 Task: Look for space in Rūdsar, Iran from 8th June, 2023 to 19th June, 2023 for 1 adult in price range Rs.5000 to Rs.12000. Place can be shared room with 1  bedroom having 1 bed and 1 bathroom. Property type can be house, flat, guest house, hotel. Booking option can be shelf check-in. Required host language is English.
Action: Mouse moved to (511, 83)
Screenshot: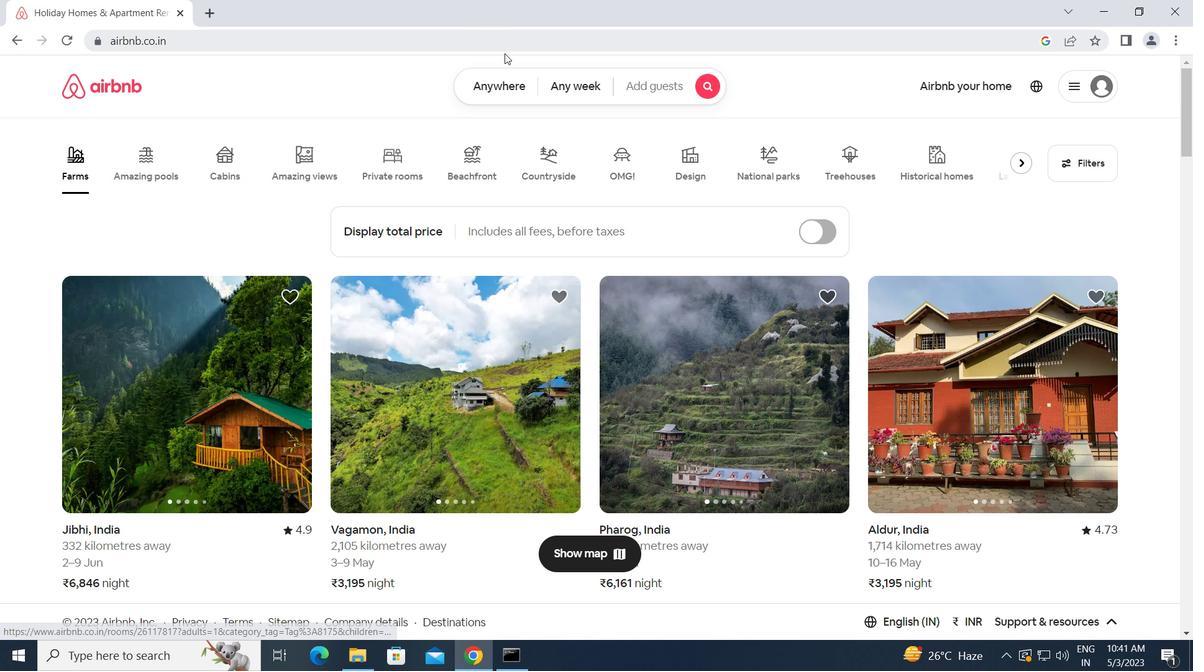 
Action: Mouse pressed left at (511, 83)
Screenshot: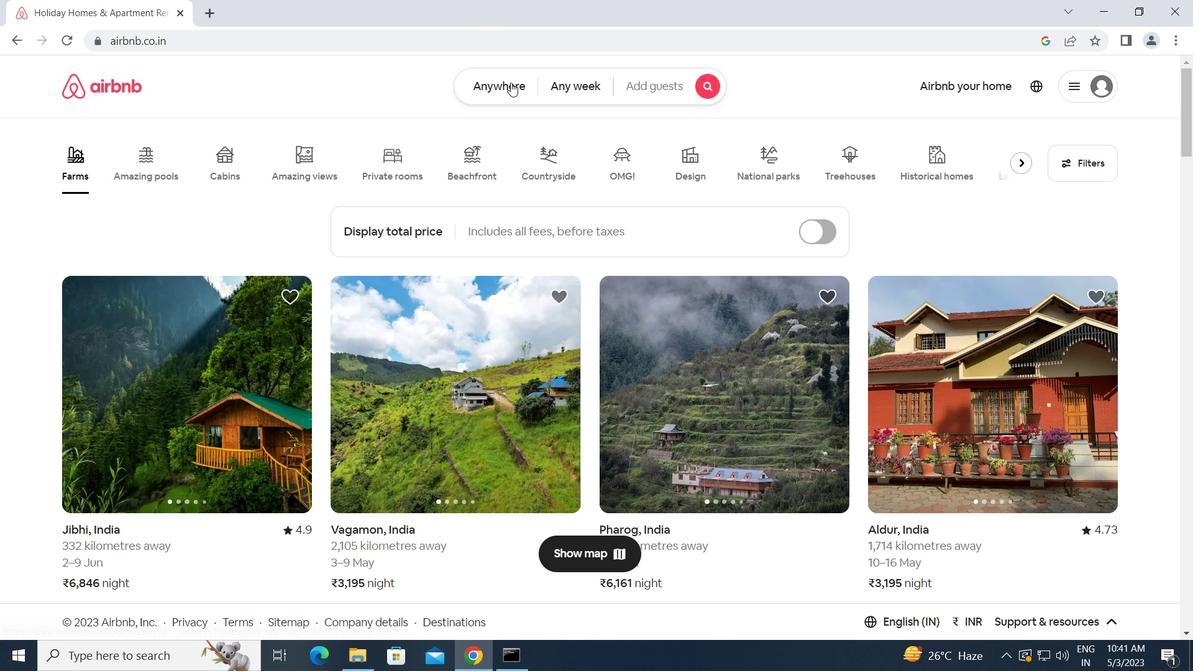 
Action: Mouse moved to (397, 146)
Screenshot: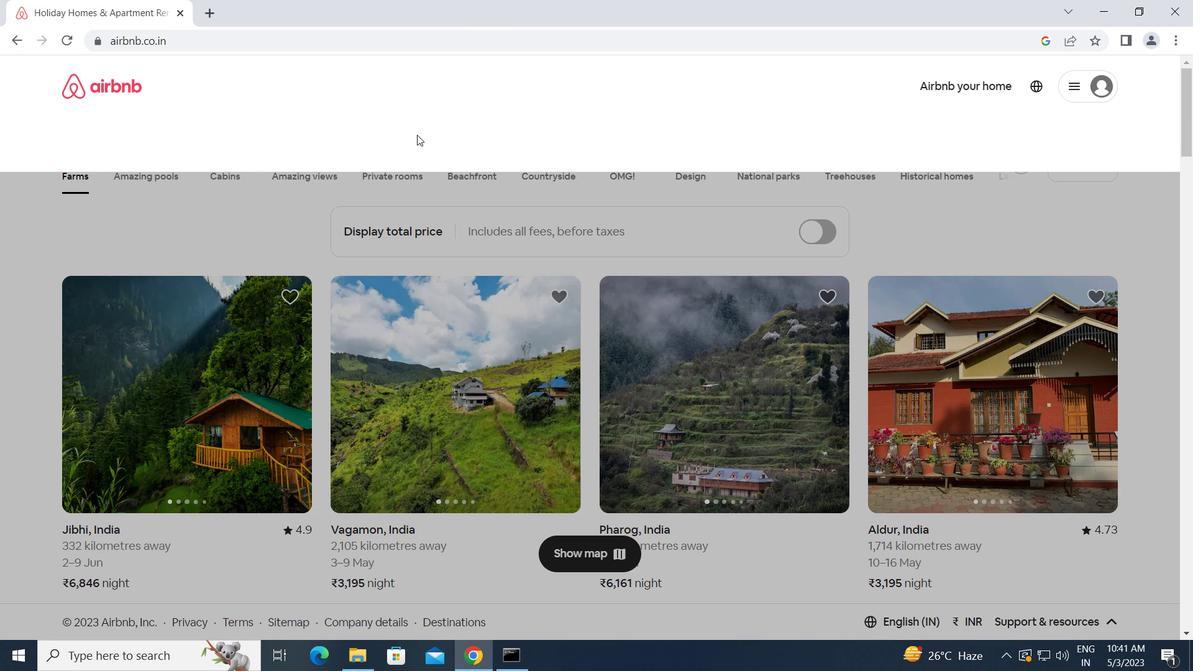 
Action: Mouse pressed left at (397, 146)
Screenshot: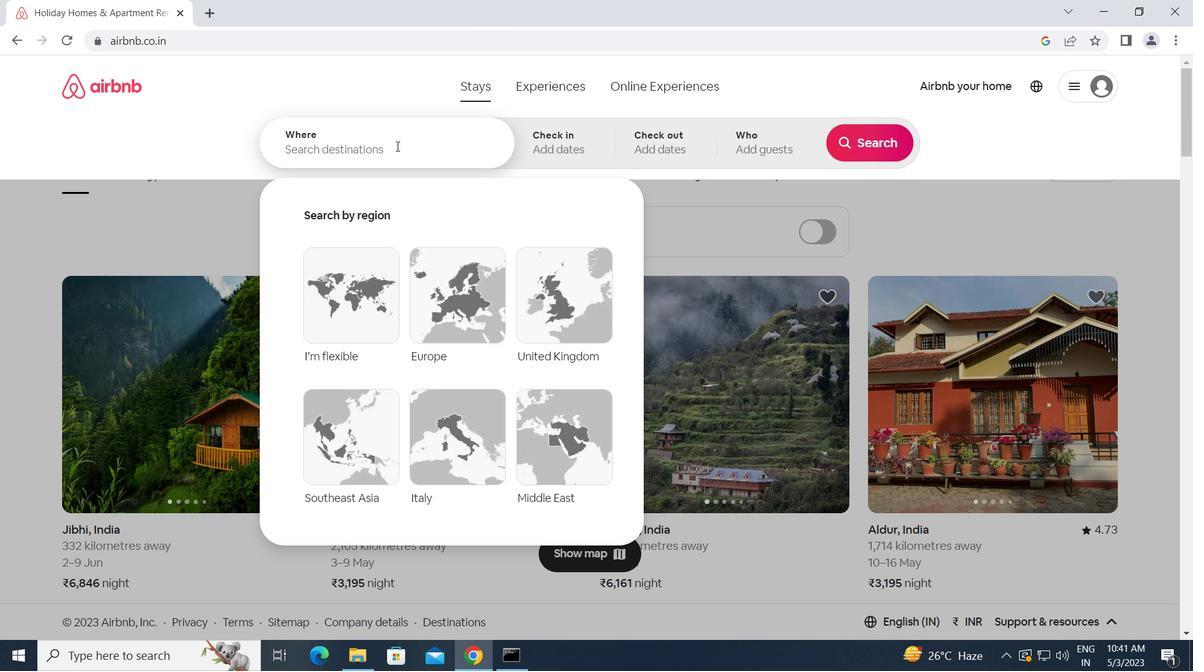 
Action: Key pressed r<Key.caps_lock>udsar,<Key.space><Key.caps_lock>i<Key.caps_lock>ran<Key.enter>
Screenshot: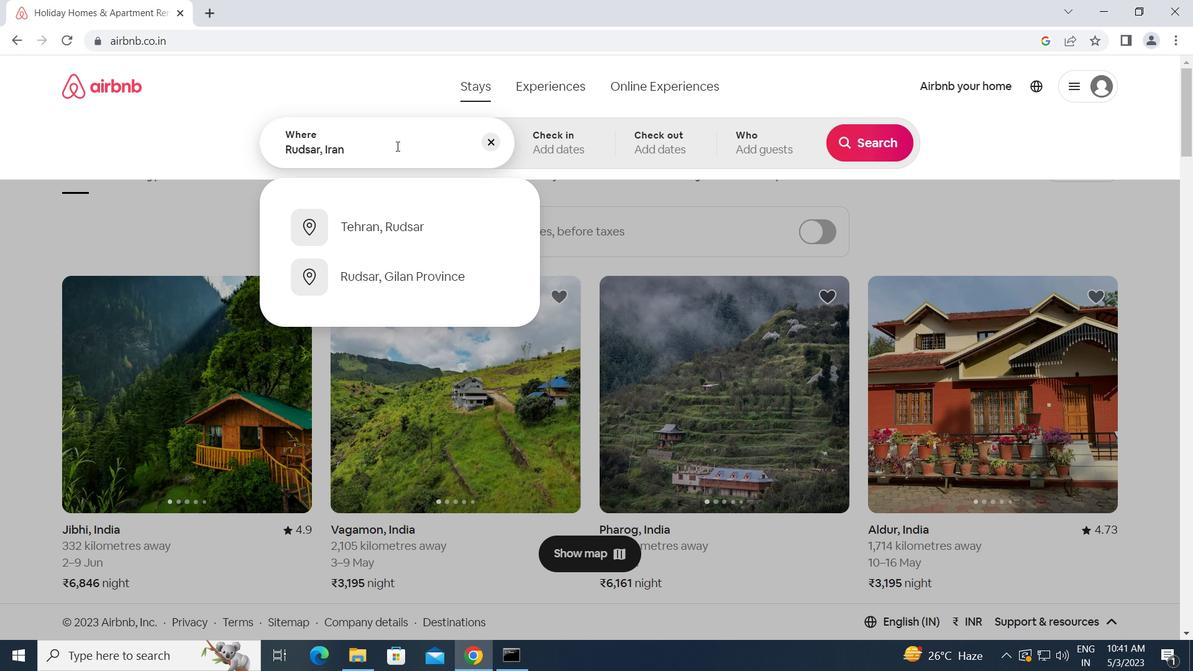 
Action: Mouse moved to (782, 376)
Screenshot: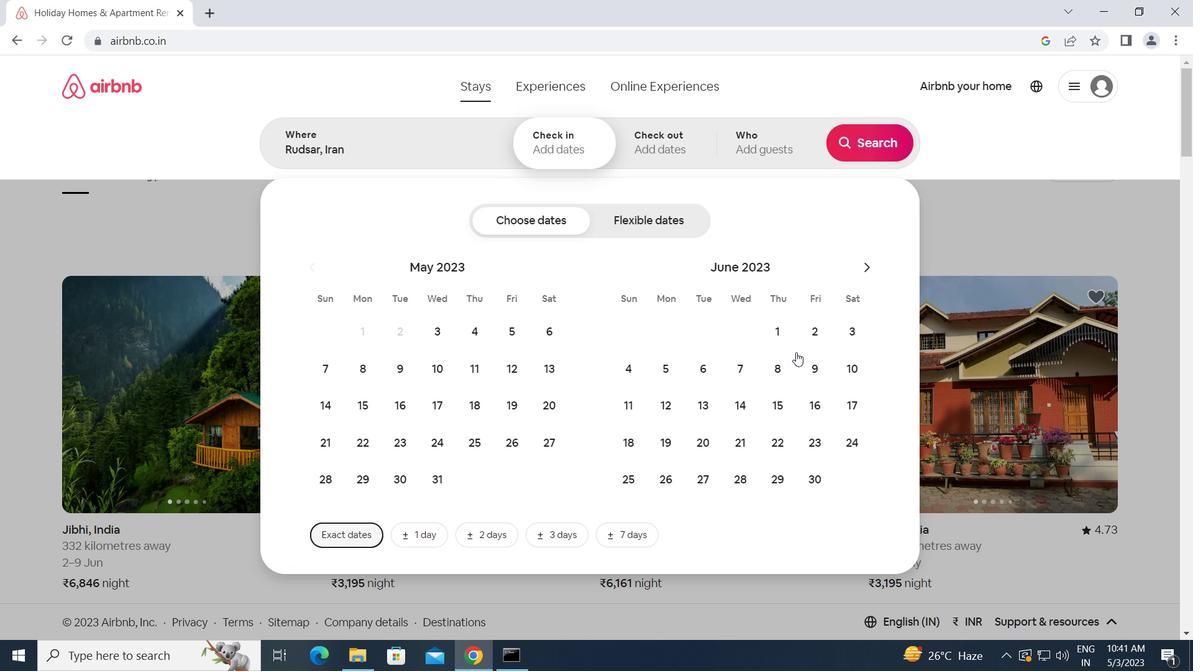 
Action: Mouse pressed left at (782, 376)
Screenshot: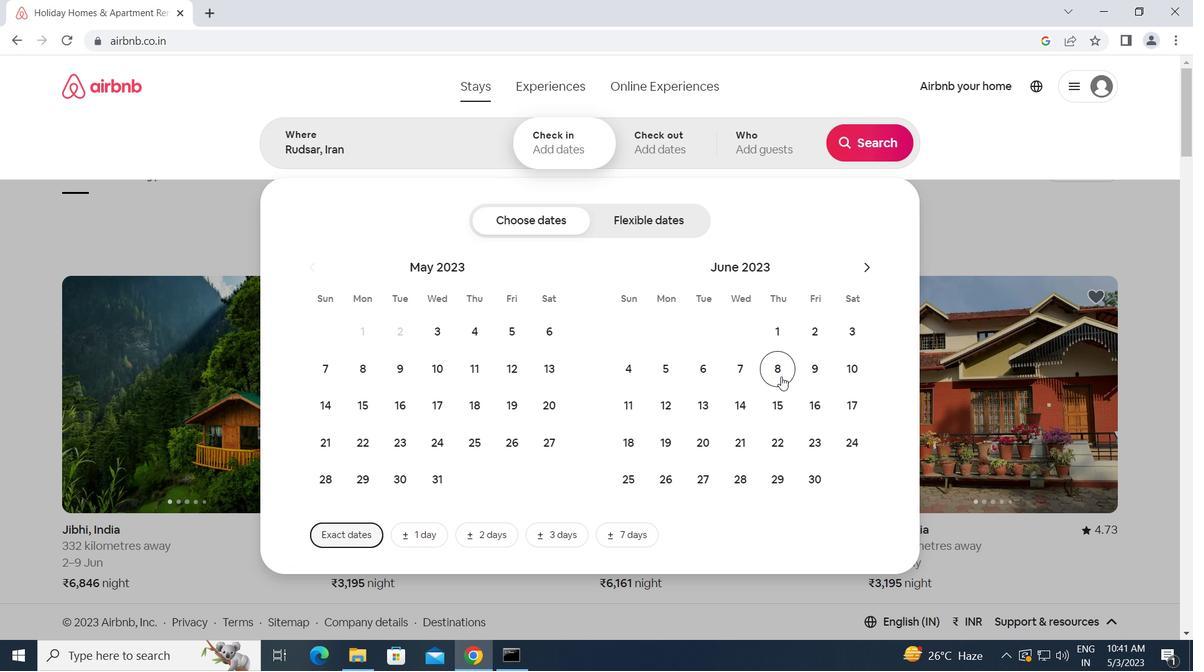 
Action: Mouse moved to (672, 447)
Screenshot: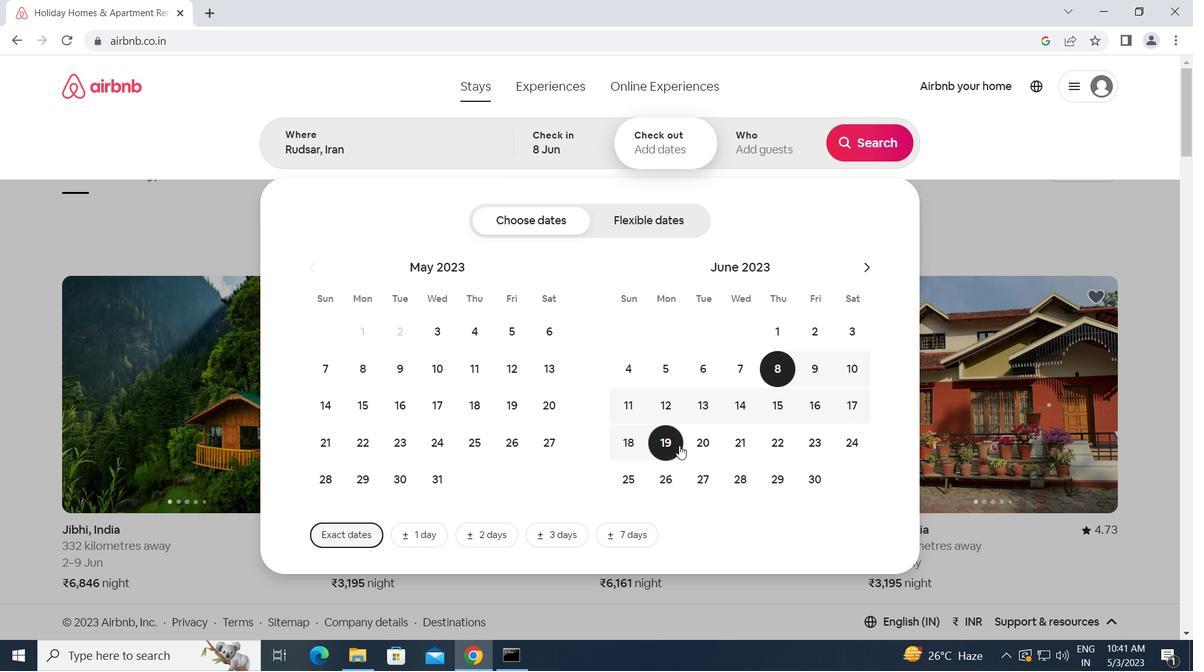
Action: Mouse pressed left at (672, 447)
Screenshot: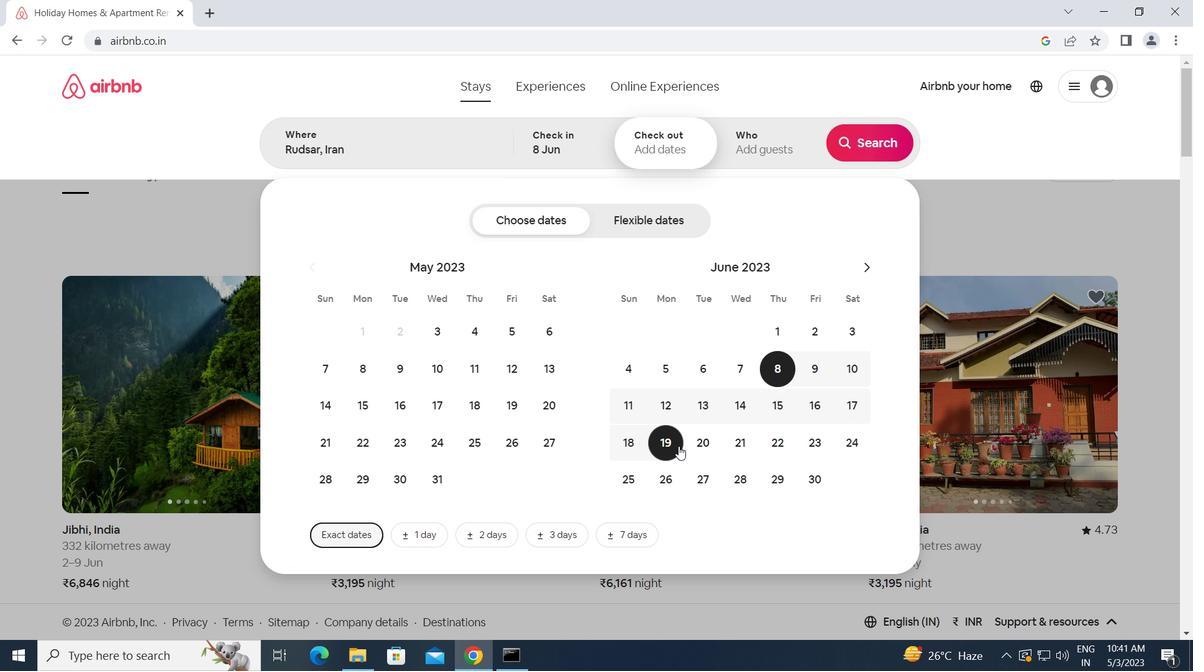 
Action: Mouse moved to (771, 152)
Screenshot: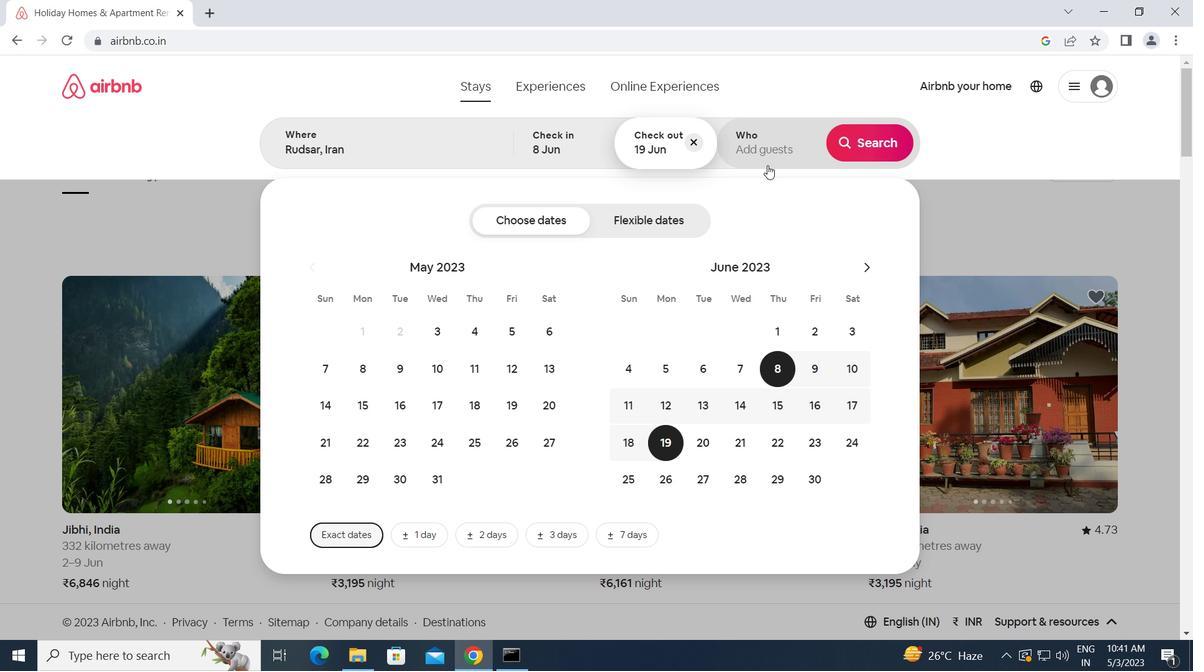 
Action: Mouse pressed left at (771, 152)
Screenshot: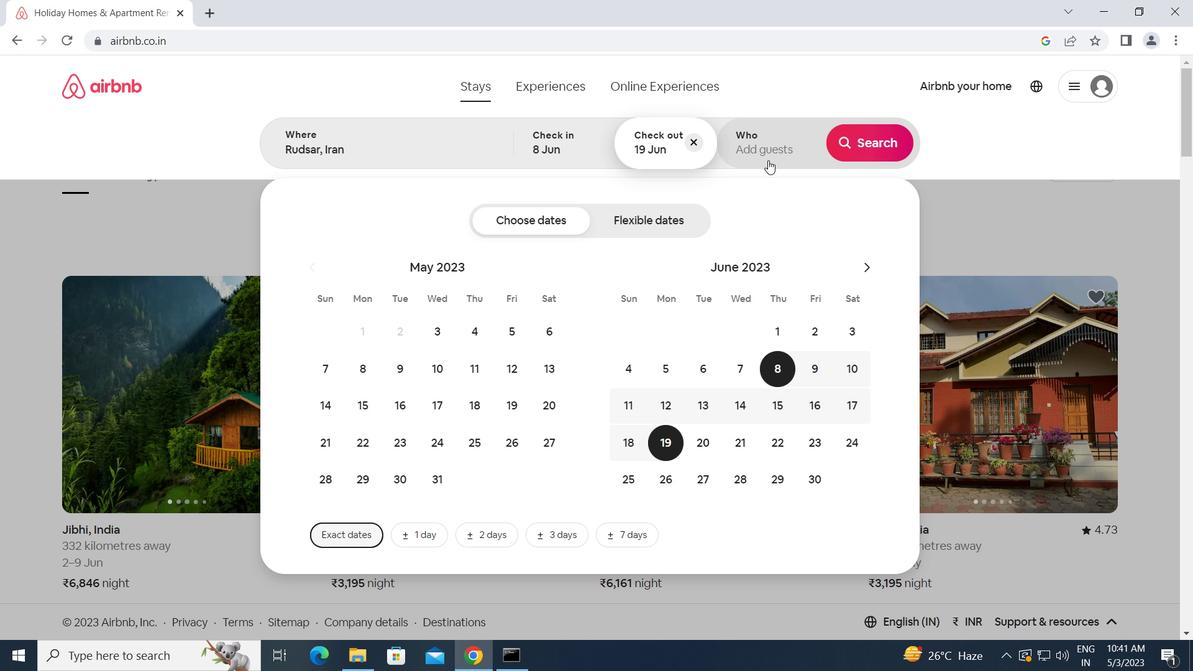 
Action: Mouse moved to (870, 226)
Screenshot: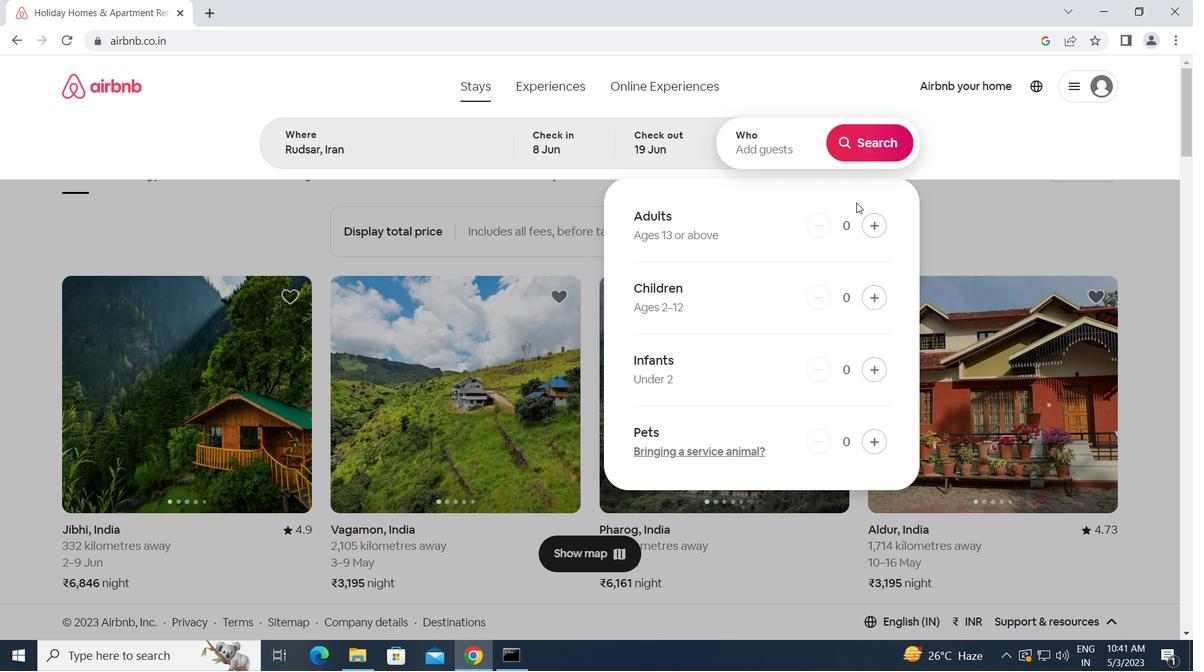 
Action: Mouse pressed left at (870, 226)
Screenshot: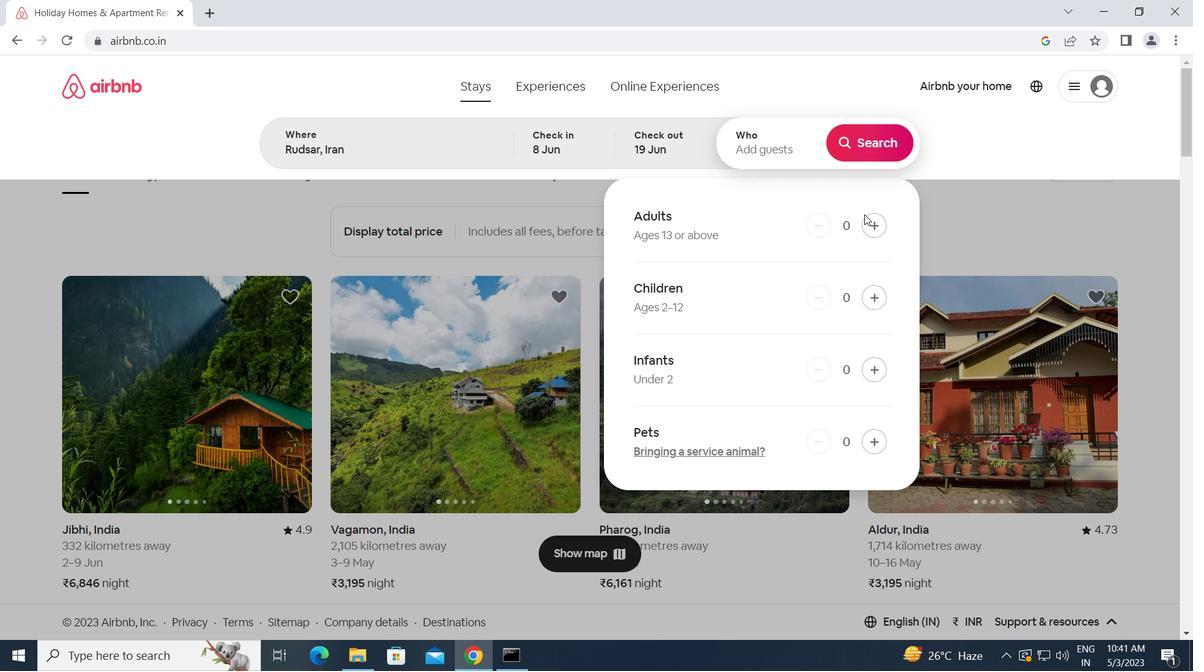 
Action: Mouse moved to (879, 139)
Screenshot: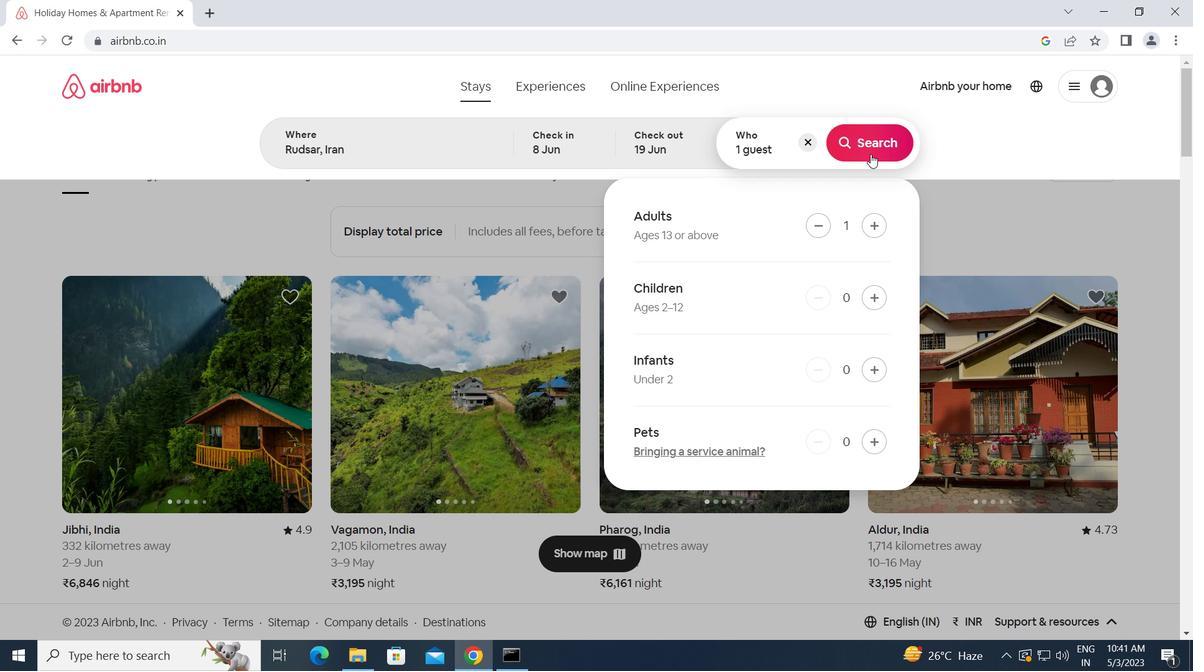 
Action: Mouse pressed left at (879, 139)
Screenshot: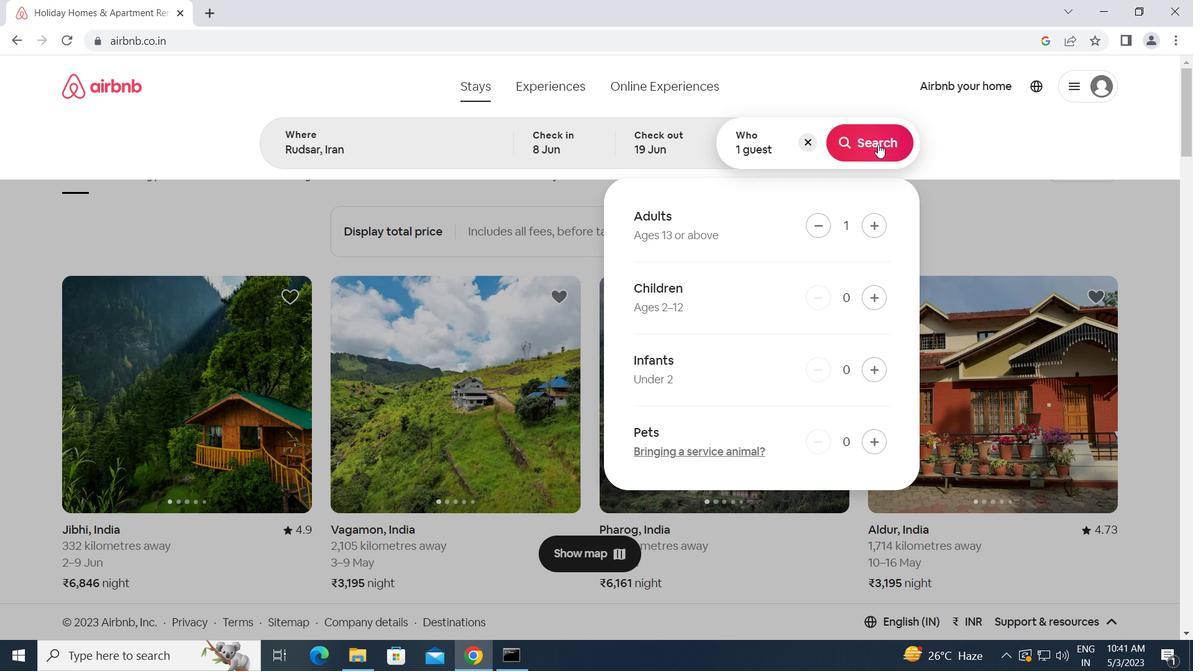 
Action: Mouse moved to (1108, 144)
Screenshot: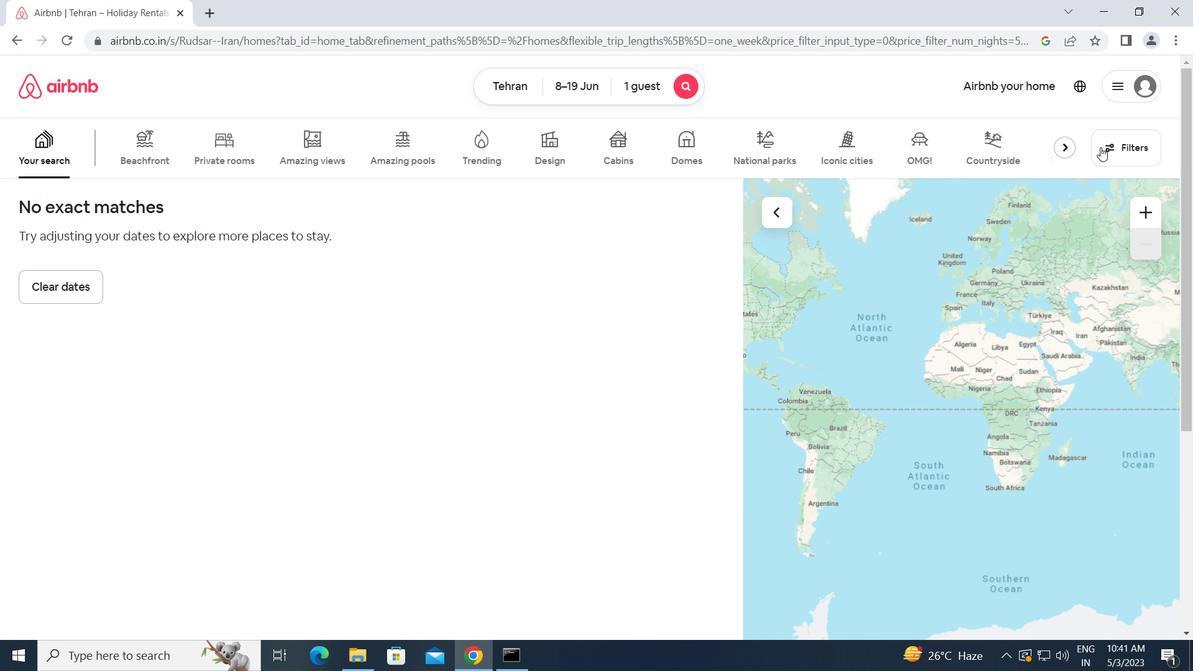 
Action: Mouse pressed left at (1108, 144)
Screenshot: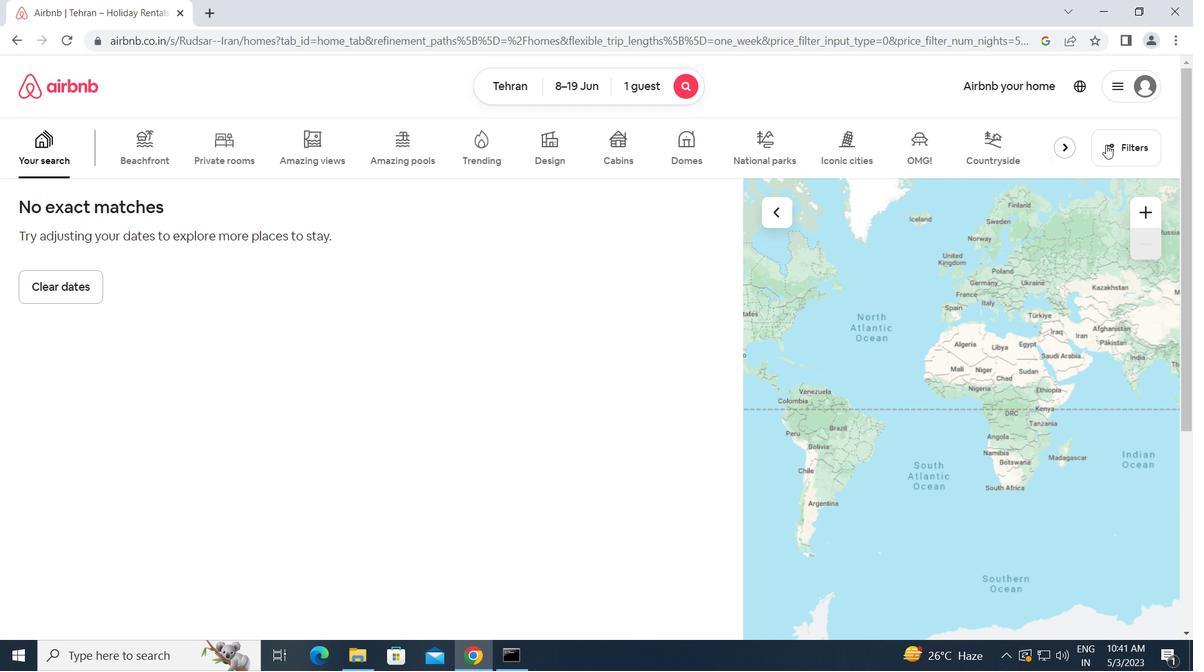 
Action: Mouse moved to (396, 240)
Screenshot: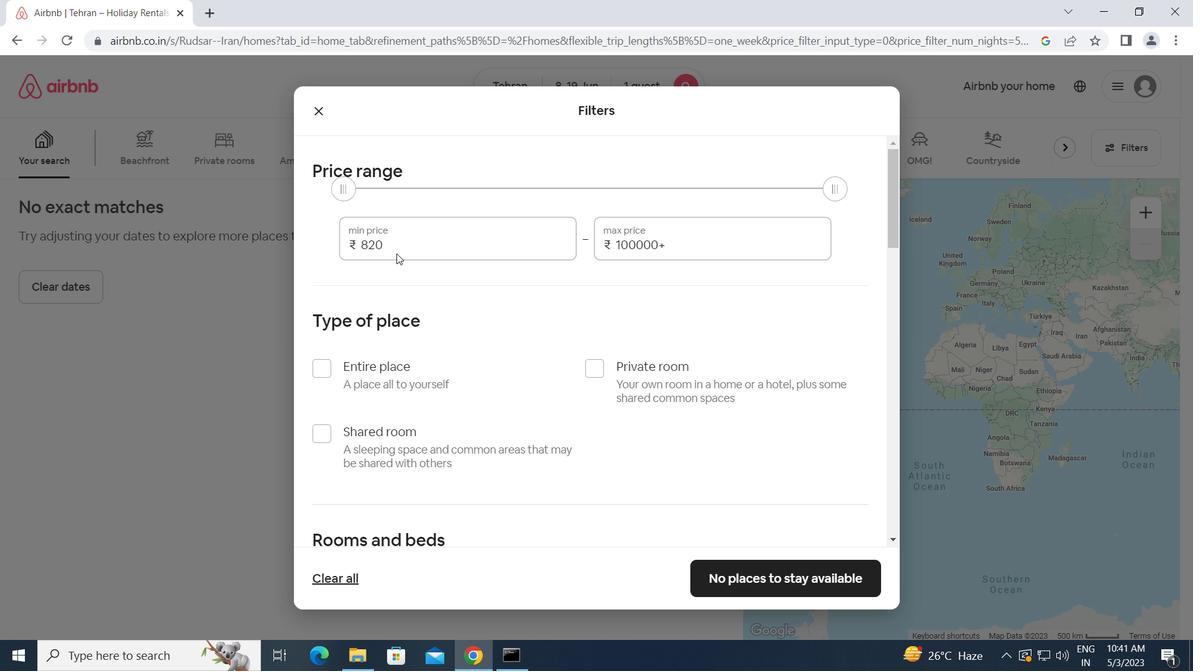 
Action: Mouse pressed left at (396, 240)
Screenshot: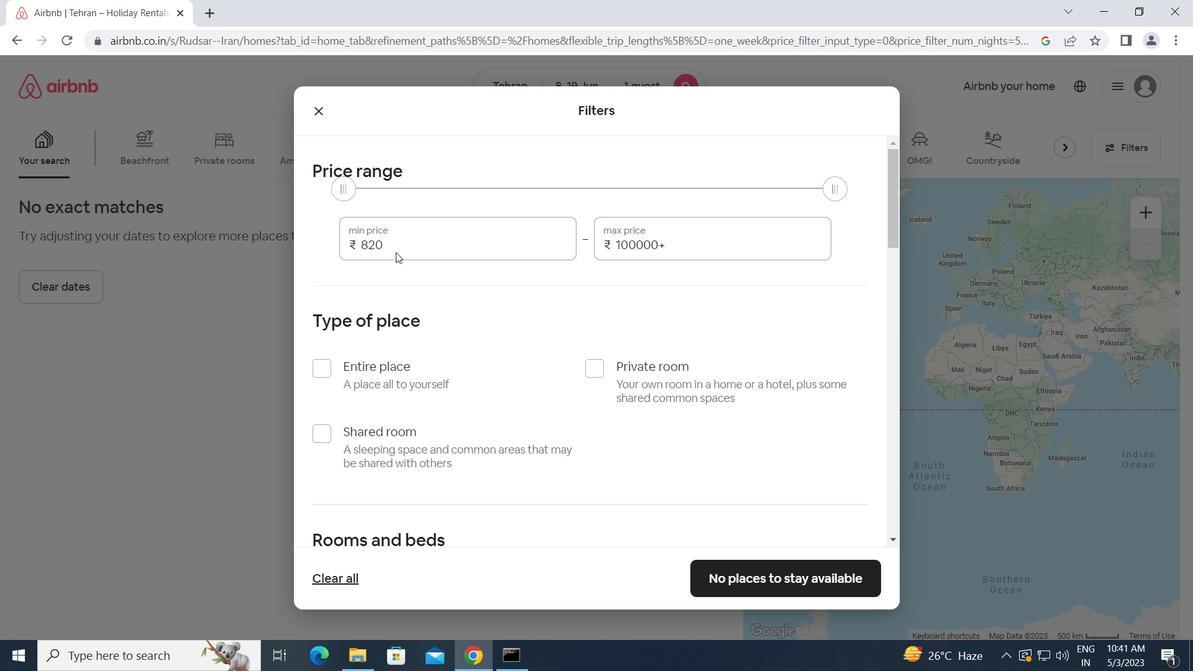 
Action: Mouse moved to (326, 246)
Screenshot: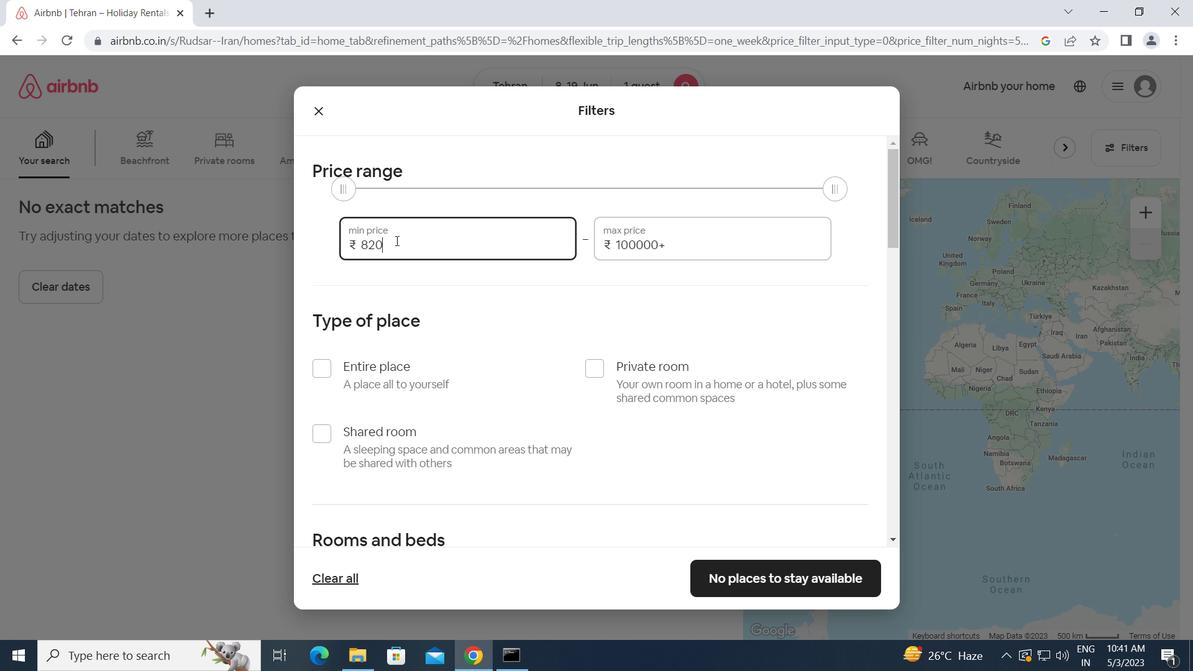 
Action: Key pressed 5000<Key.tab>12<Key.backspace><Key.backspace><Key.backspace><Key.backspace><Key.backspace><Key.backspace><Key.backspace><Key.backspace><Key.backspace><Key.backspace><Key.backspace><Key.backspace><Key.backspace><Key.backspace><Key.backspace><Key.backspace>12000
Screenshot: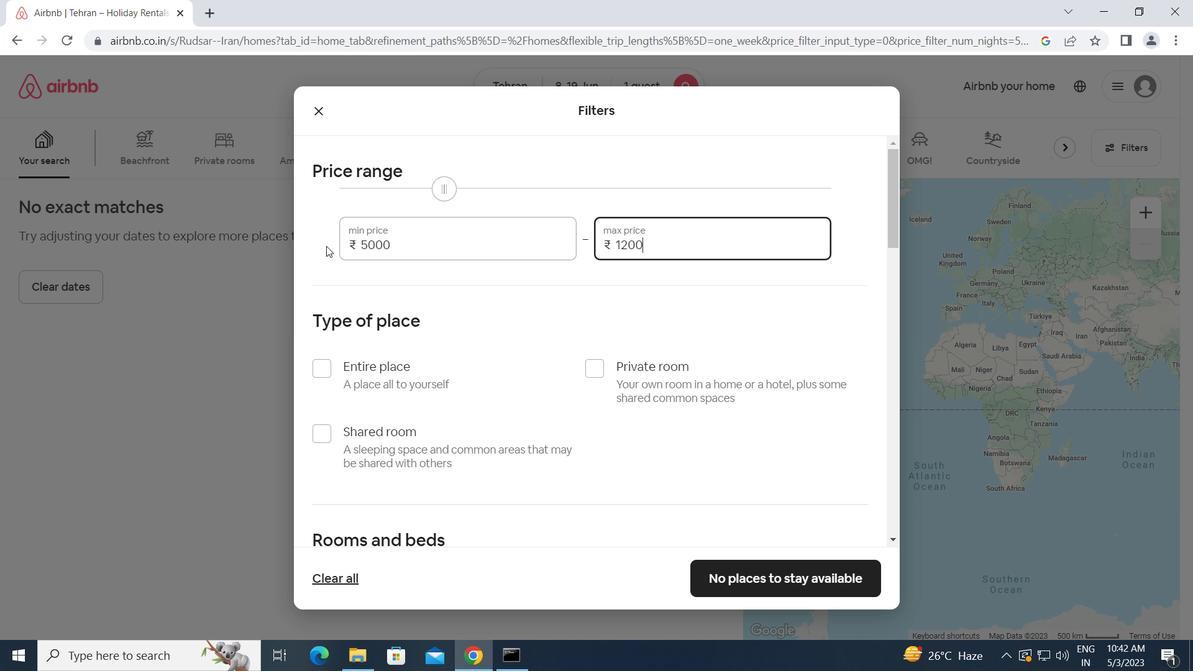 
Action: Mouse moved to (328, 434)
Screenshot: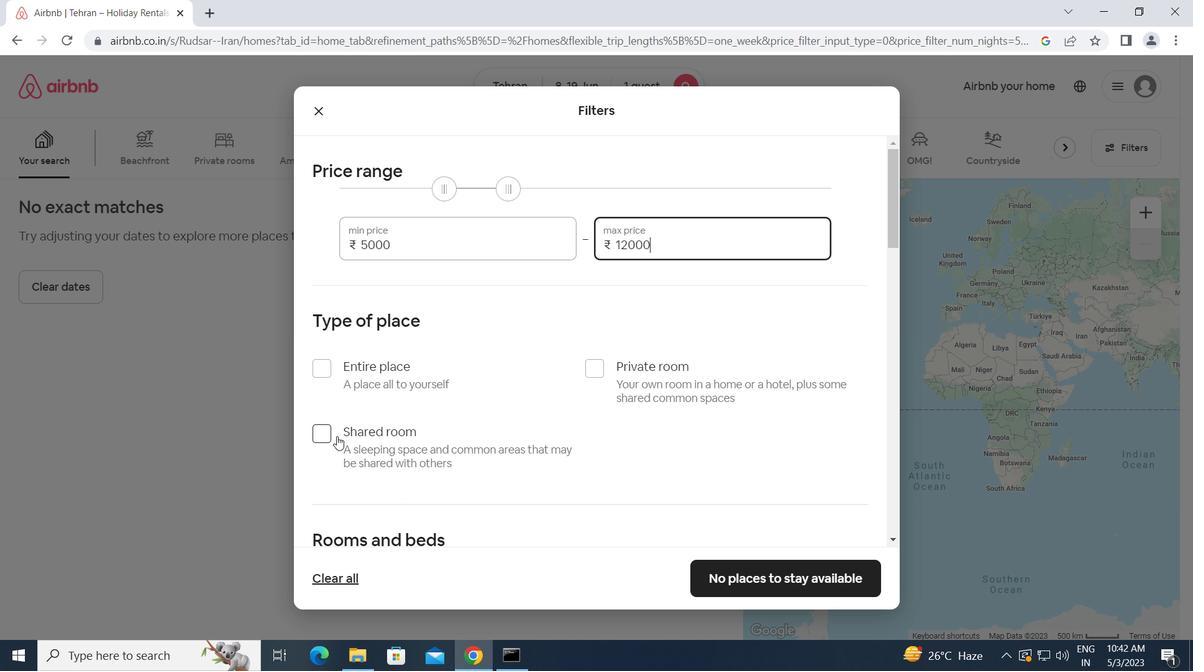 
Action: Mouse pressed left at (328, 434)
Screenshot: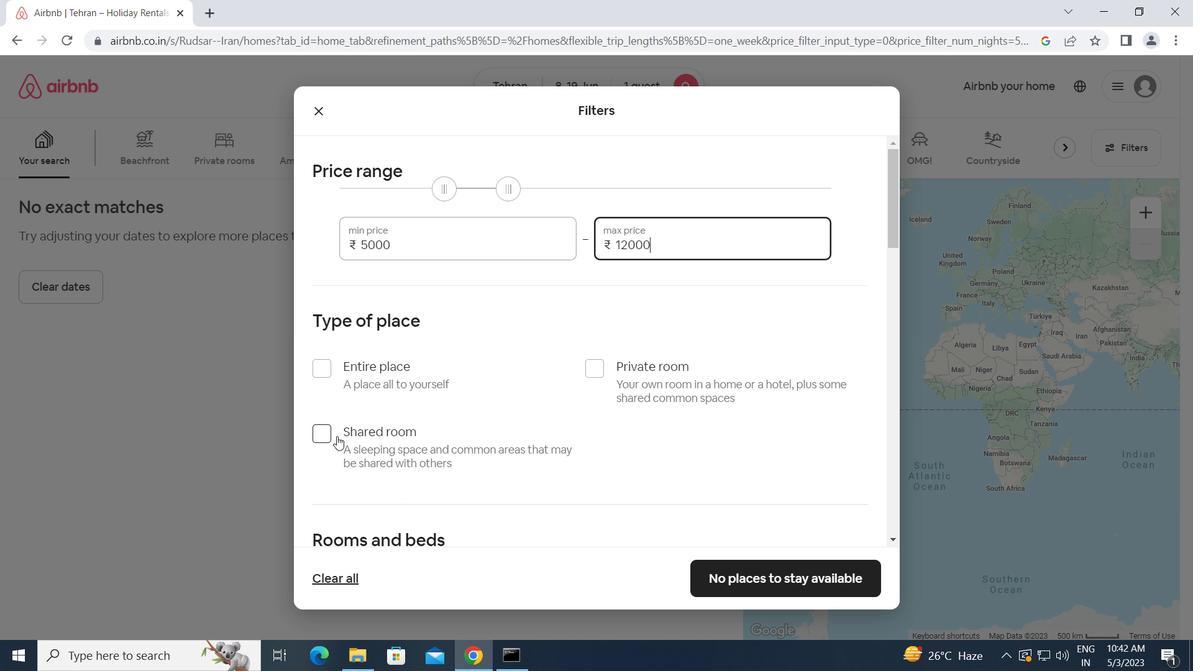 
Action: Mouse moved to (466, 476)
Screenshot: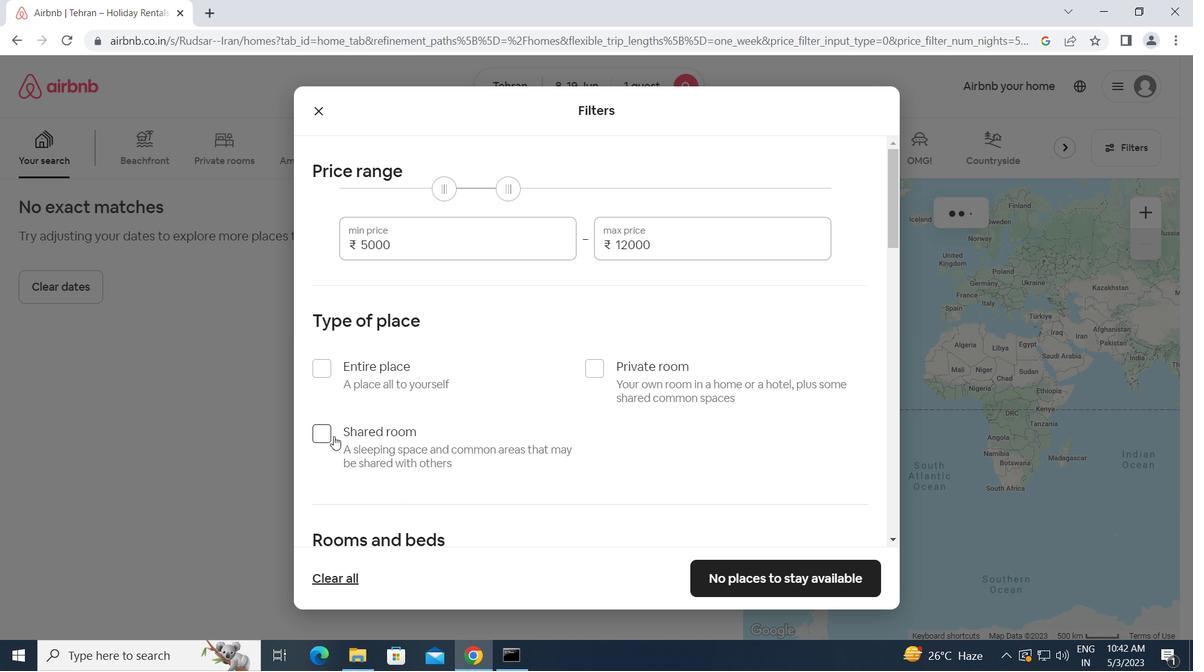 
Action: Mouse scrolled (466, 475) with delta (0, 0)
Screenshot: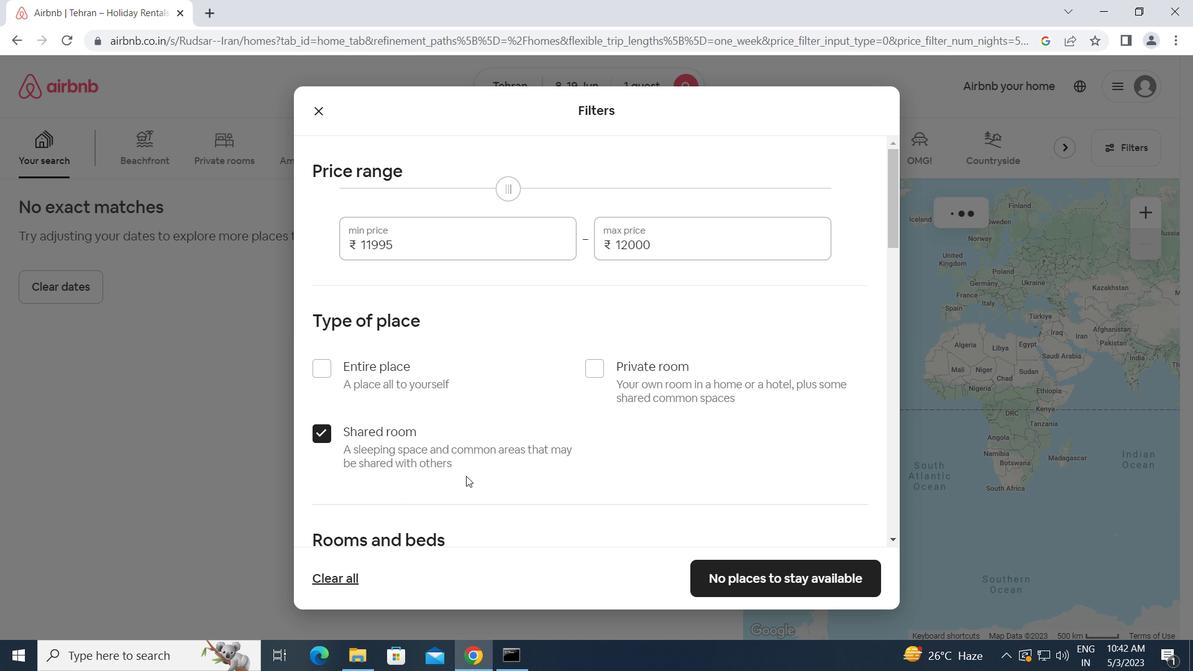 
Action: Mouse scrolled (466, 475) with delta (0, 0)
Screenshot: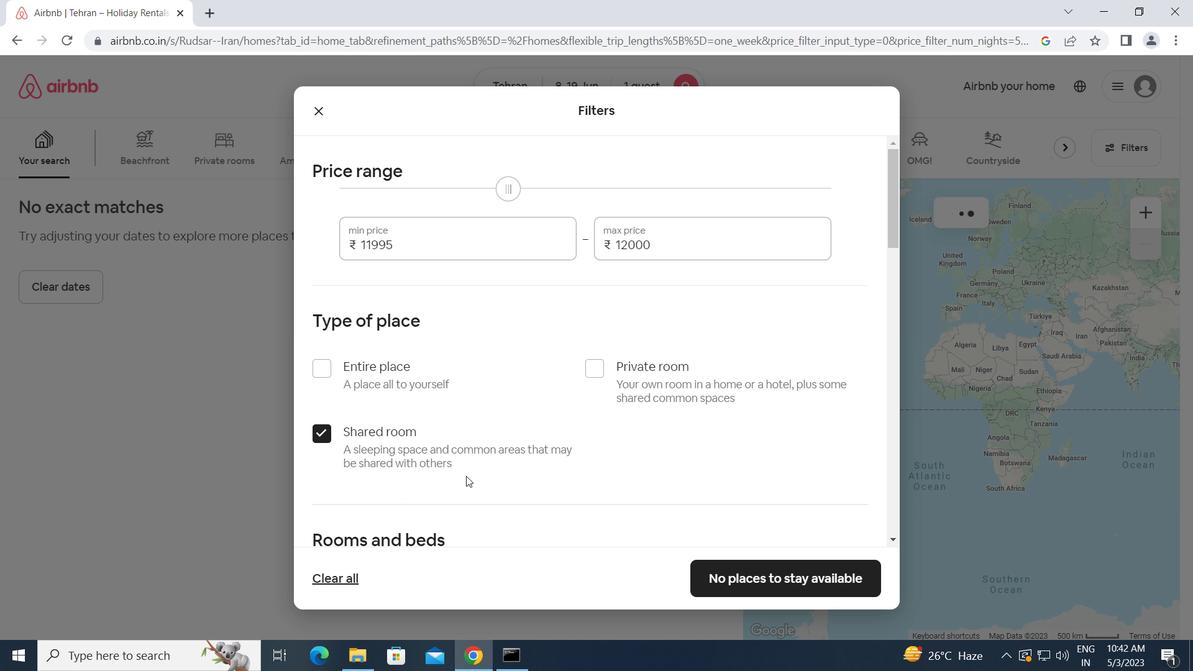 
Action: Mouse scrolled (466, 475) with delta (0, 0)
Screenshot: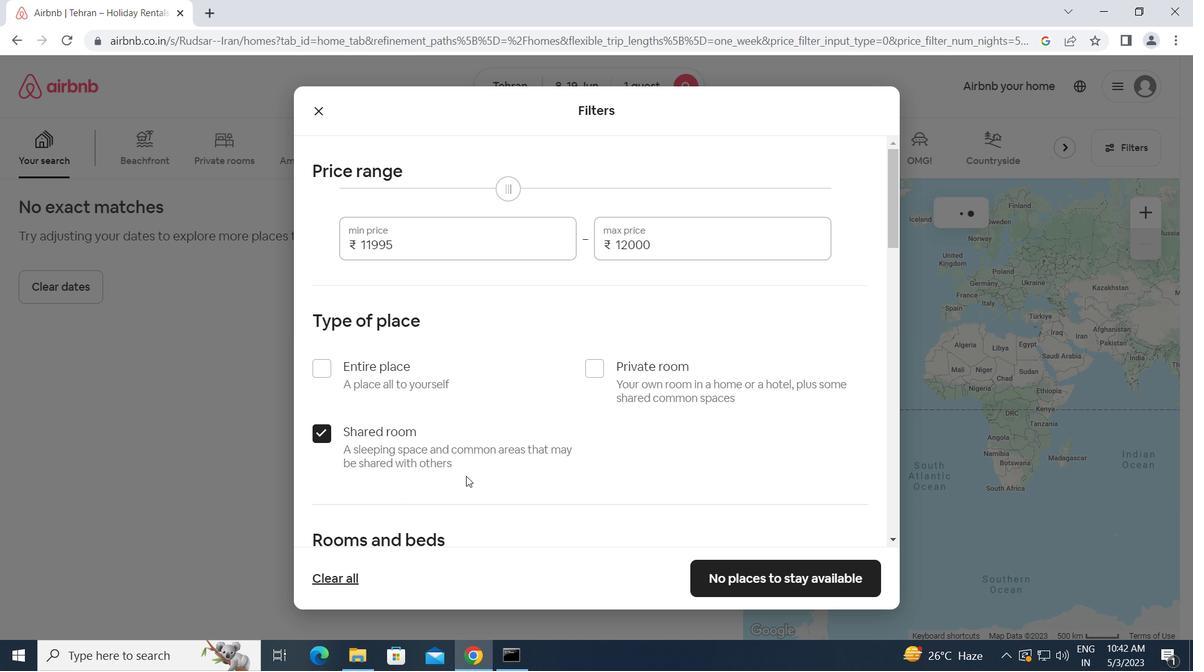 
Action: Mouse scrolled (466, 475) with delta (0, 0)
Screenshot: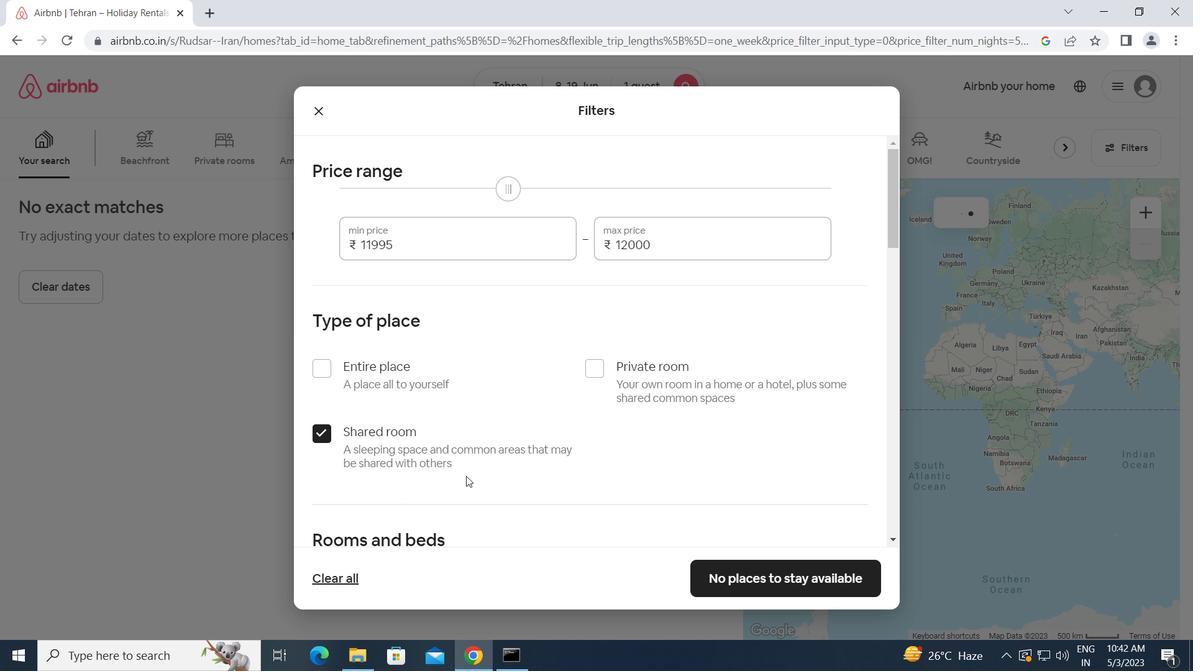 
Action: Mouse moved to (402, 314)
Screenshot: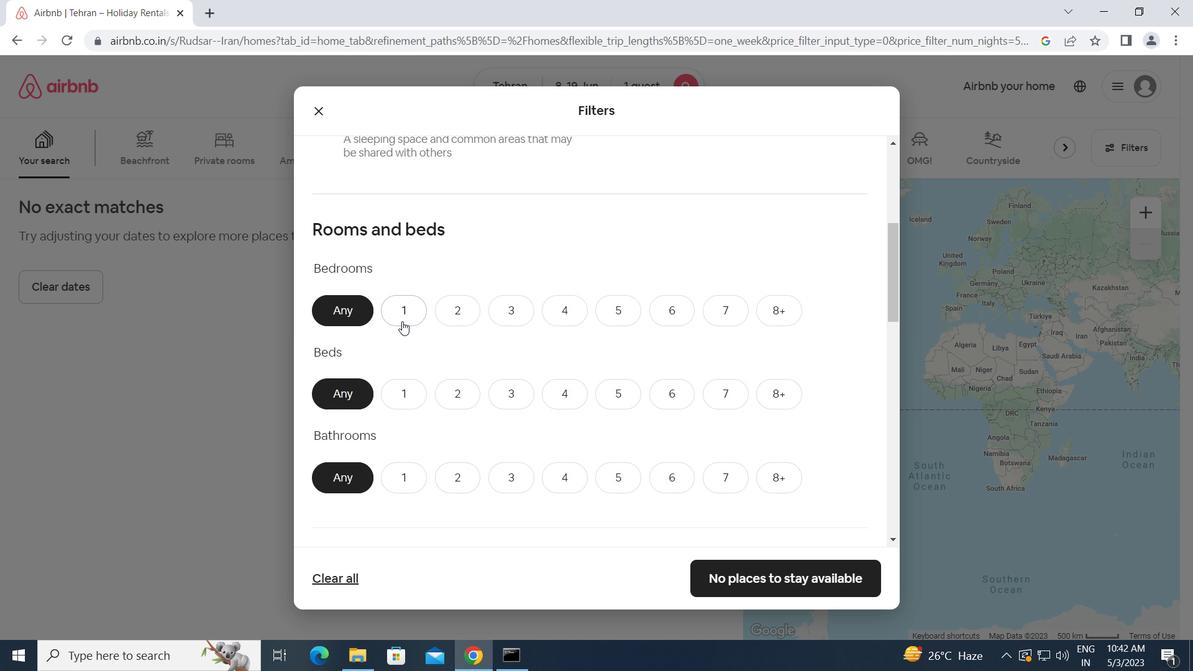 
Action: Mouse pressed left at (402, 314)
Screenshot: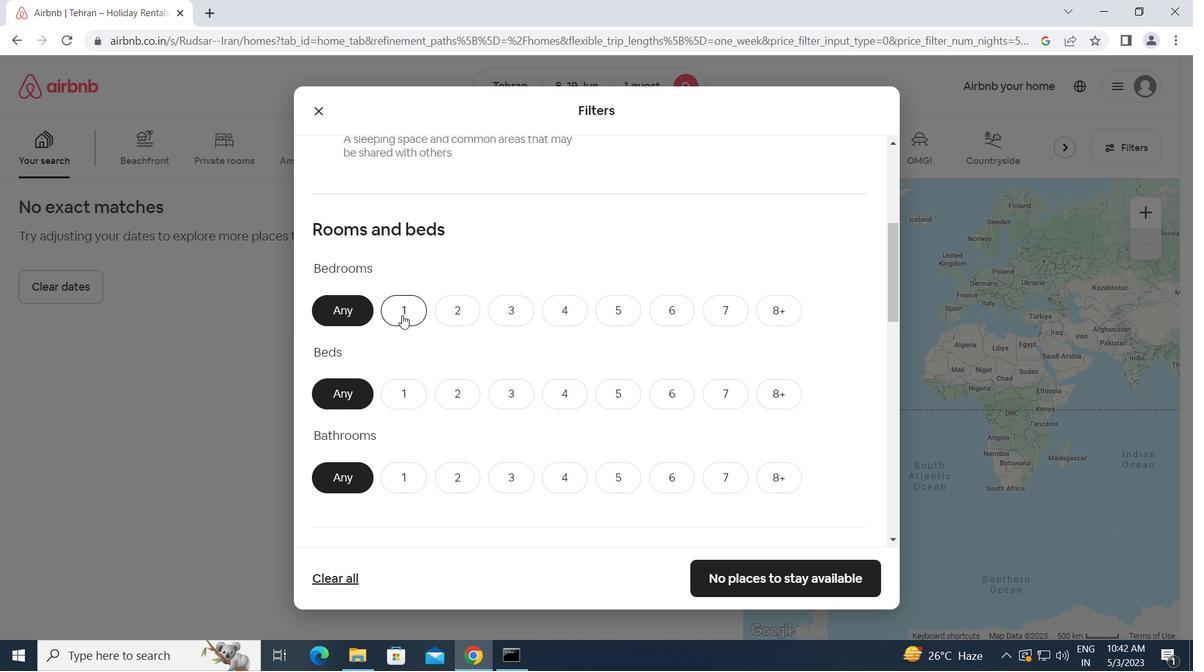 
Action: Mouse moved to (414, 387)
Screenshot: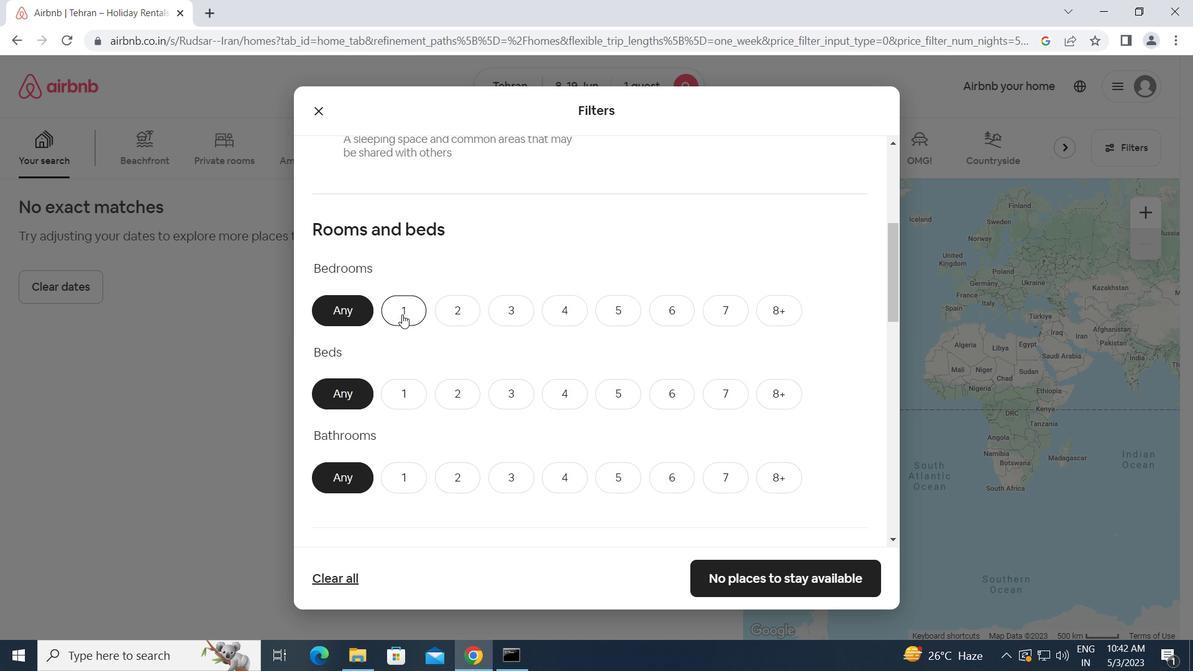 
Action: Mouse pressed left at (414, 387)
Screenshot: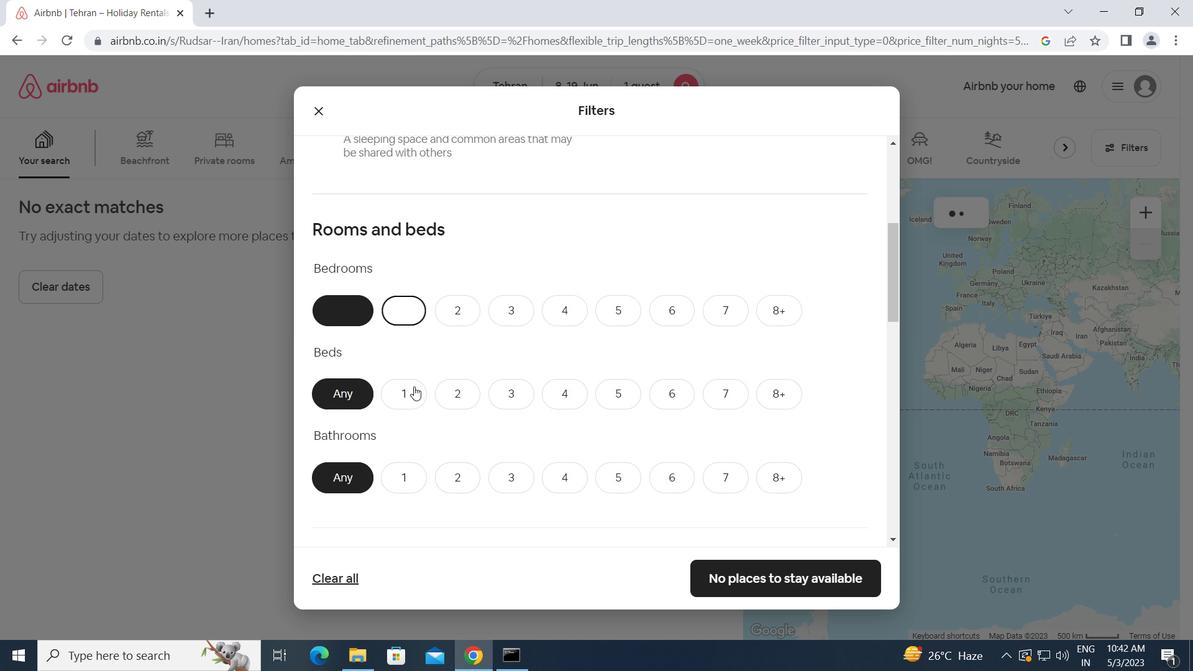 
Action: Mouse moved to (397, 477)
Screenshot: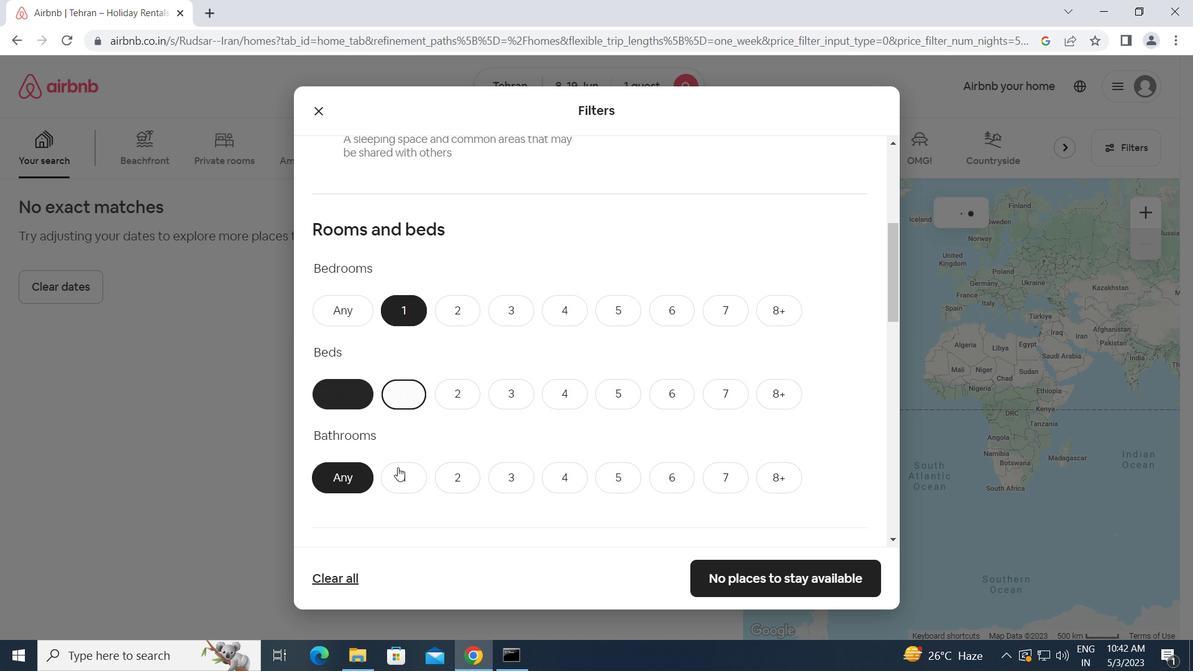 
Action: Mouse pressed left at (397, 477)
Screenshot: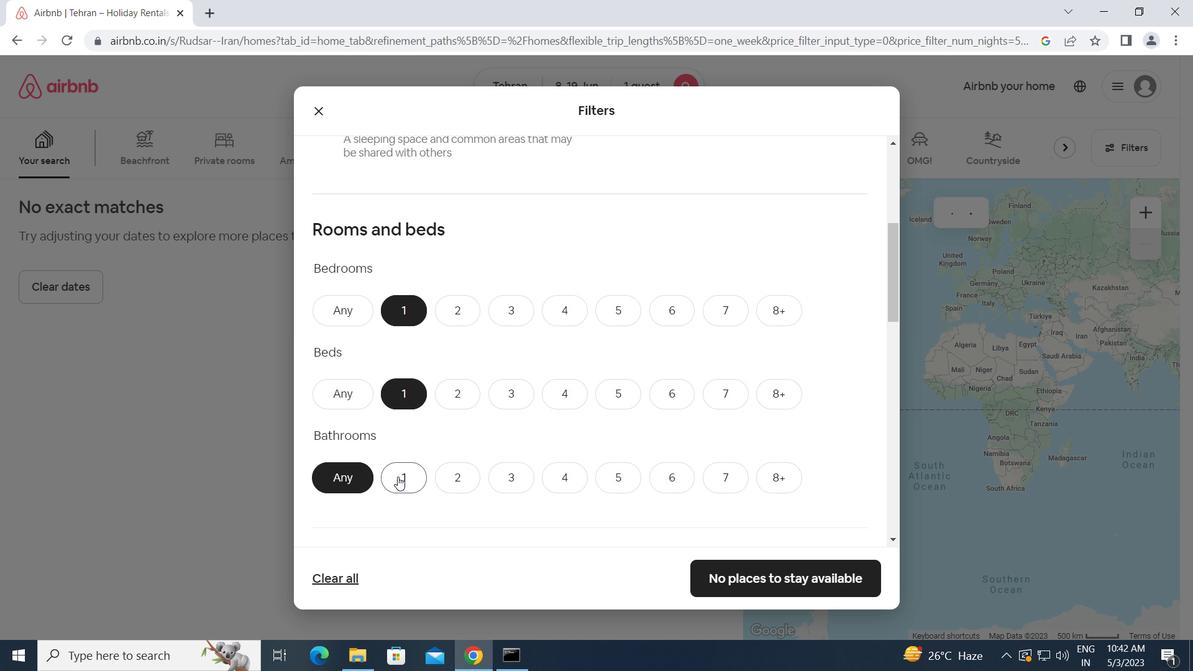 
Action: Mouse moved to (417, 485)
Screenshot: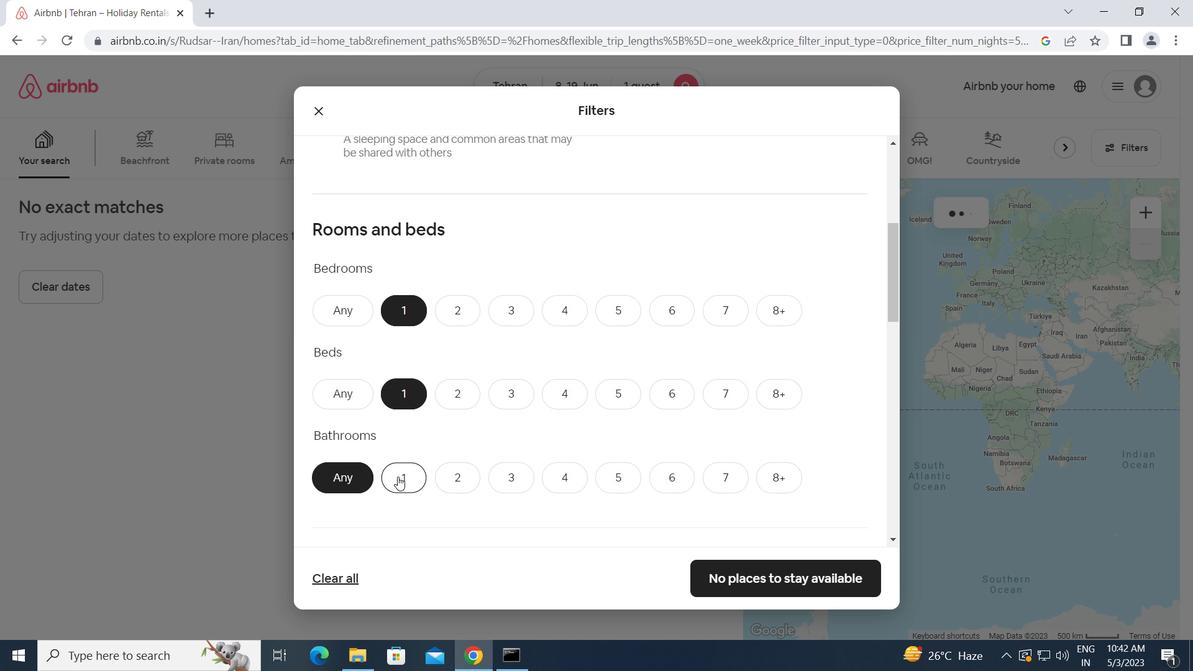 
Action: Mouse scrolled (417, 485) with delta (0, 0)
Screenshot: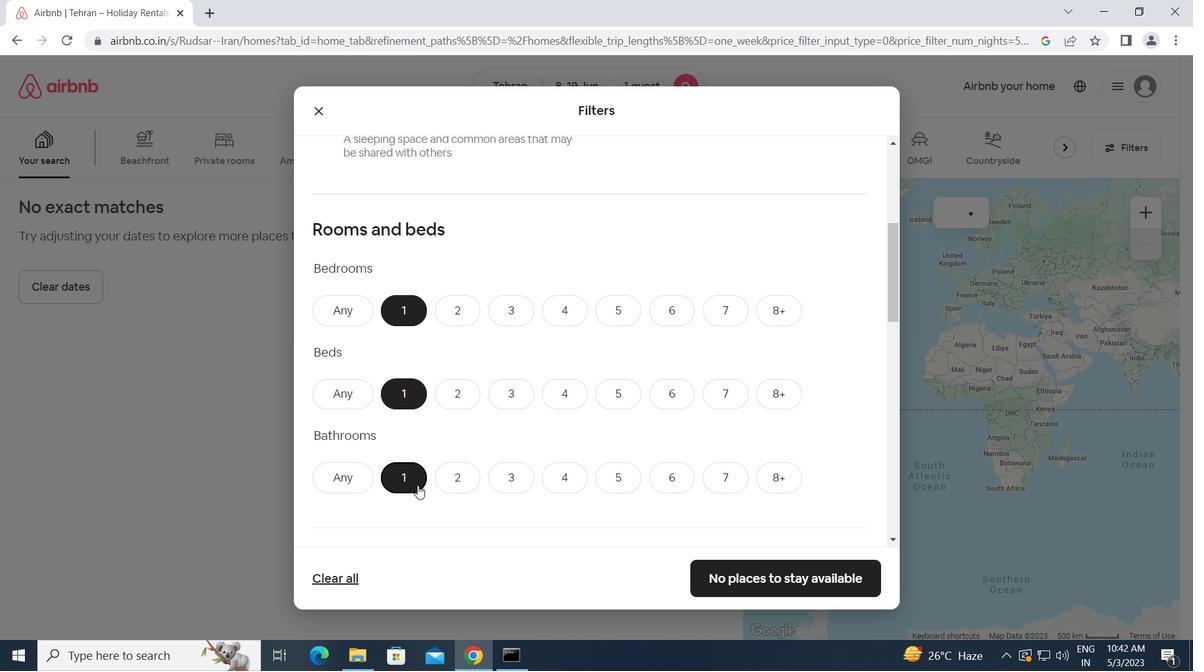 
Action: Mouse scrolled (417, 485) with delta (0, 0)
Screenshot: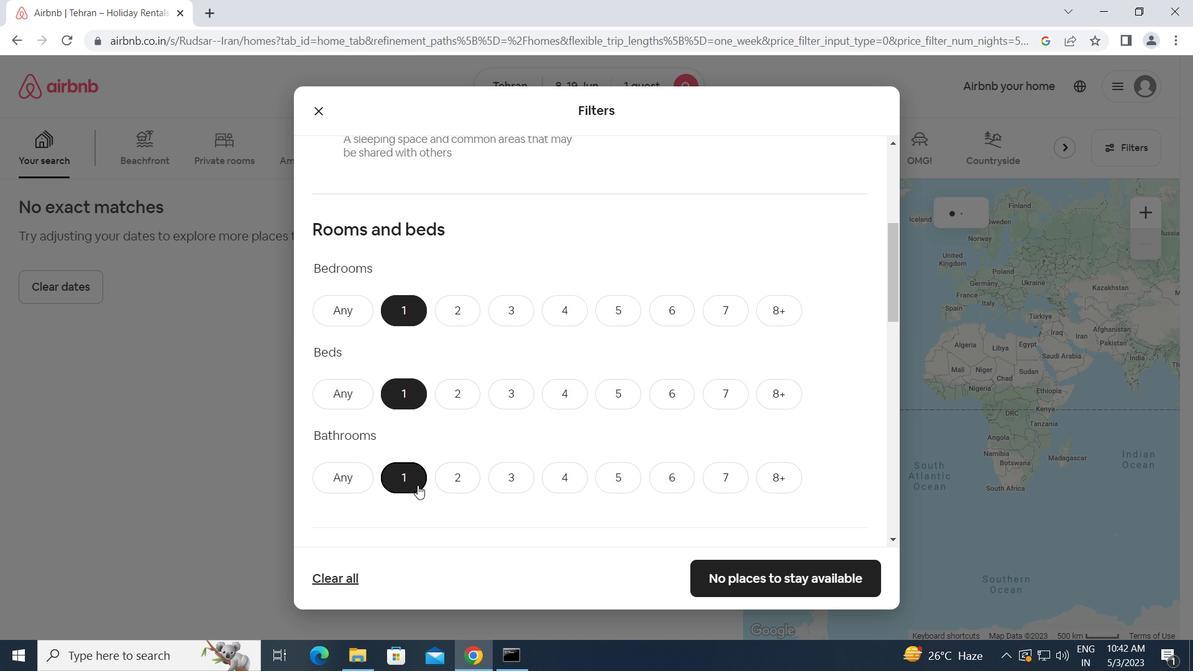 
Action: Mouse scrolled (417, 485) with delta (0, 0)
Screenshot: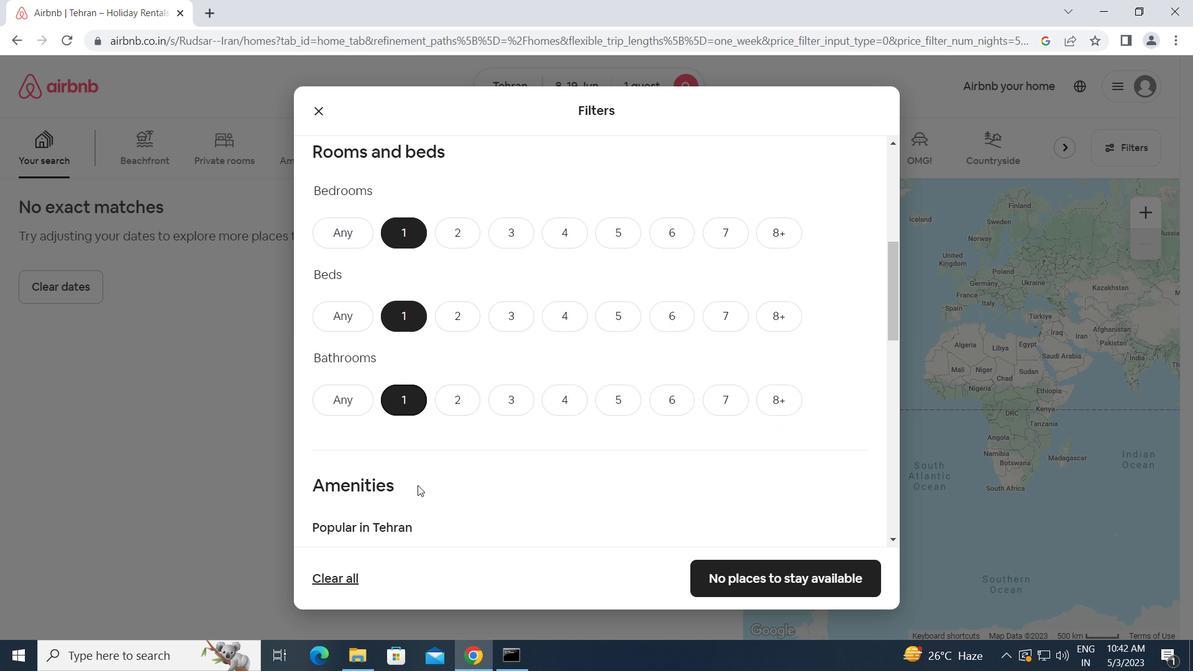 
Action: Mouse scrolled (417, 485) with delta (0, 0)
Screenshot: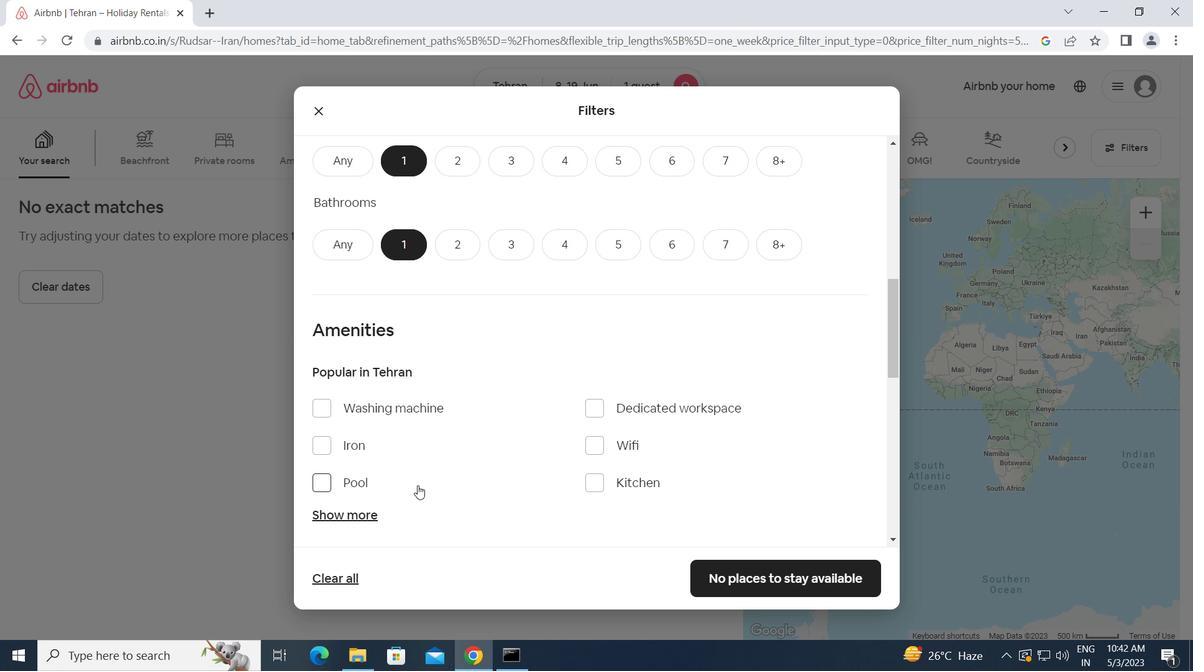 
Action: Mouse scrolled (417, 485) with delta (0, 0)
Screenshot: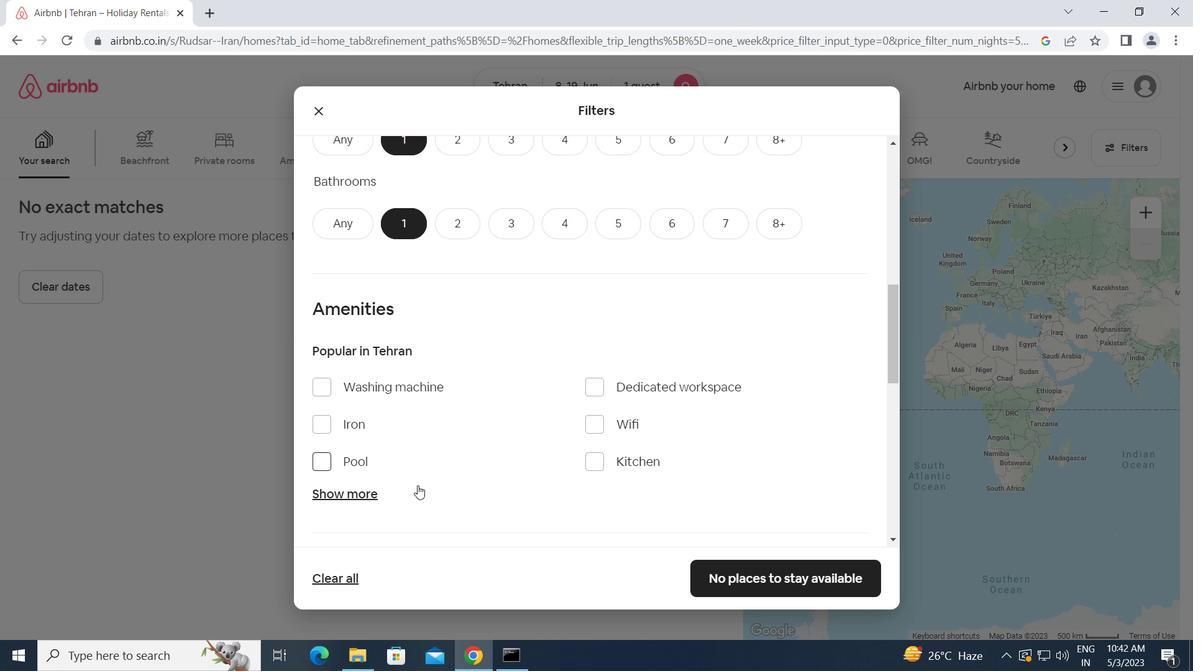 
Action: Mouse scrolled (417, 485) with delta (0, 0)
Screenshot: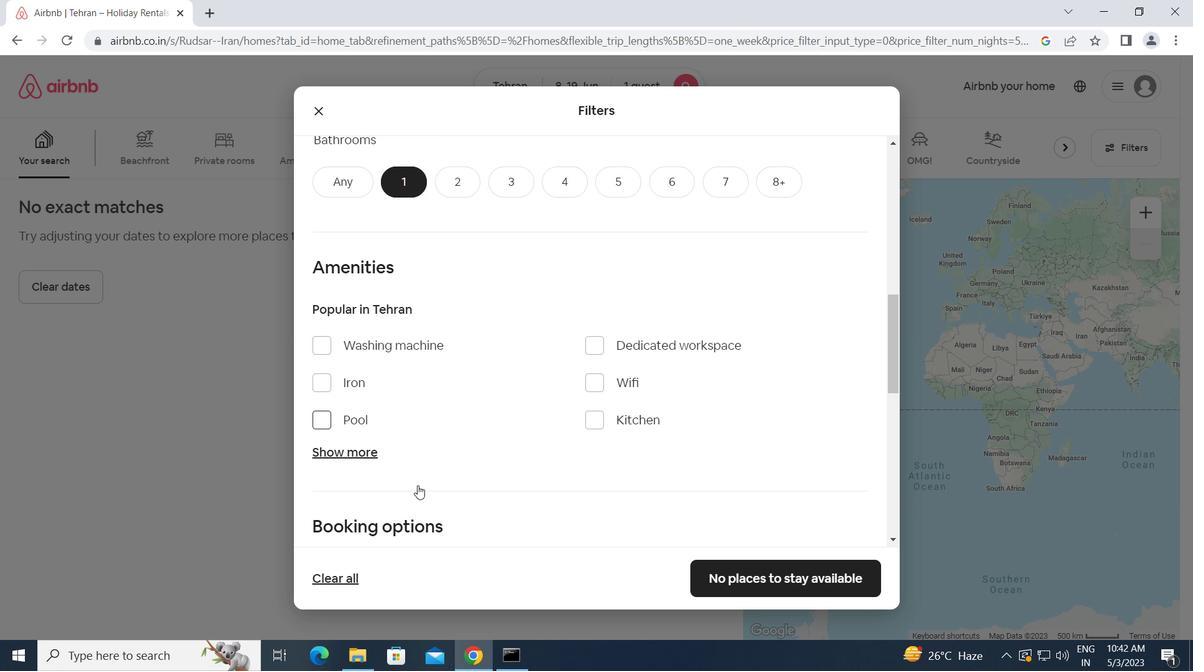 
Action: Mouse scrolled (417, 485) with delta (0, 0)
Screenshot: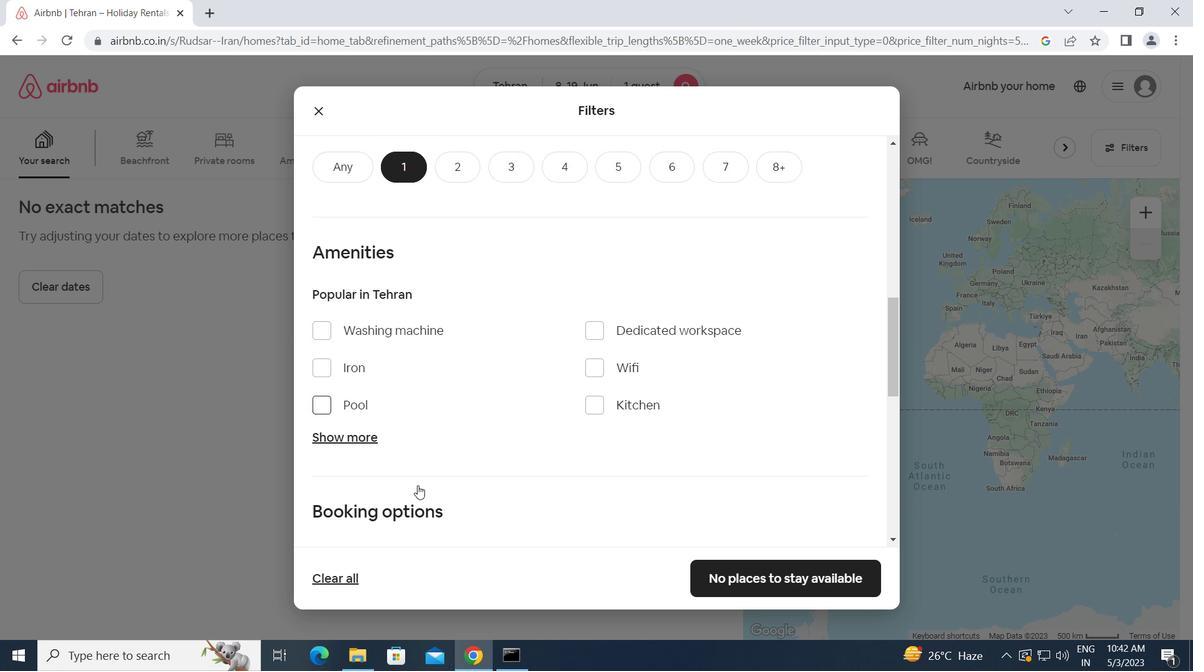 
Action: Mouse moved to (827, 384)
Screenshot: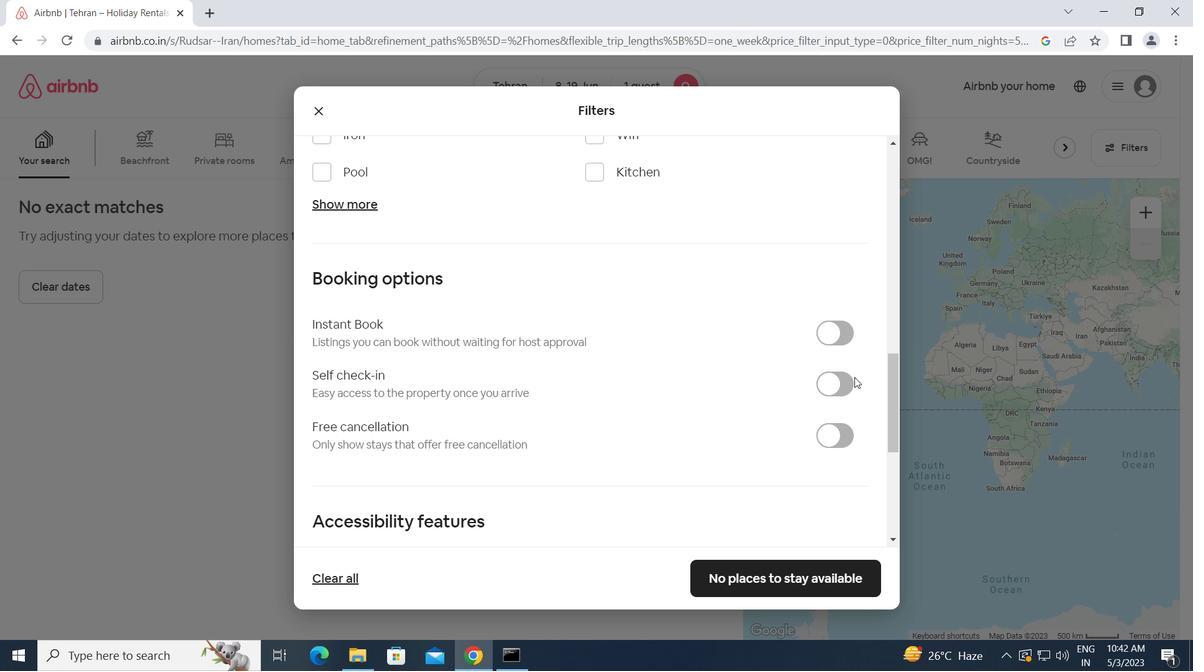
Action: Mouse pressed left at (827, 384)
Screenshot: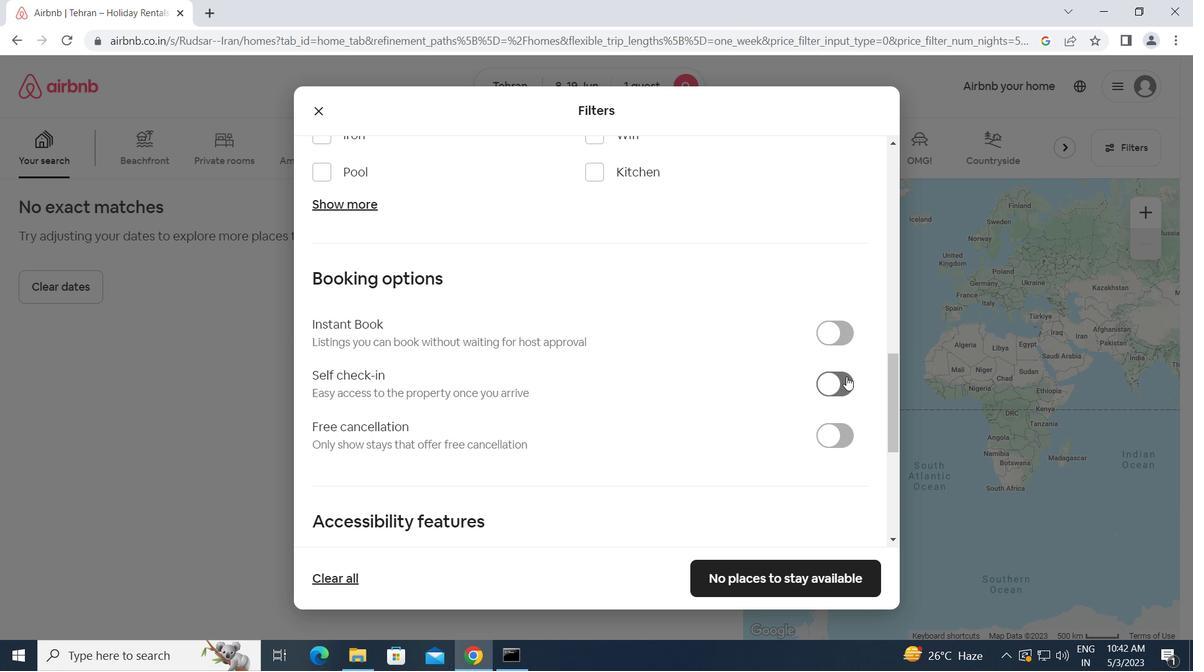 
Action: Mouse moved to (802, 390)
Screenshot: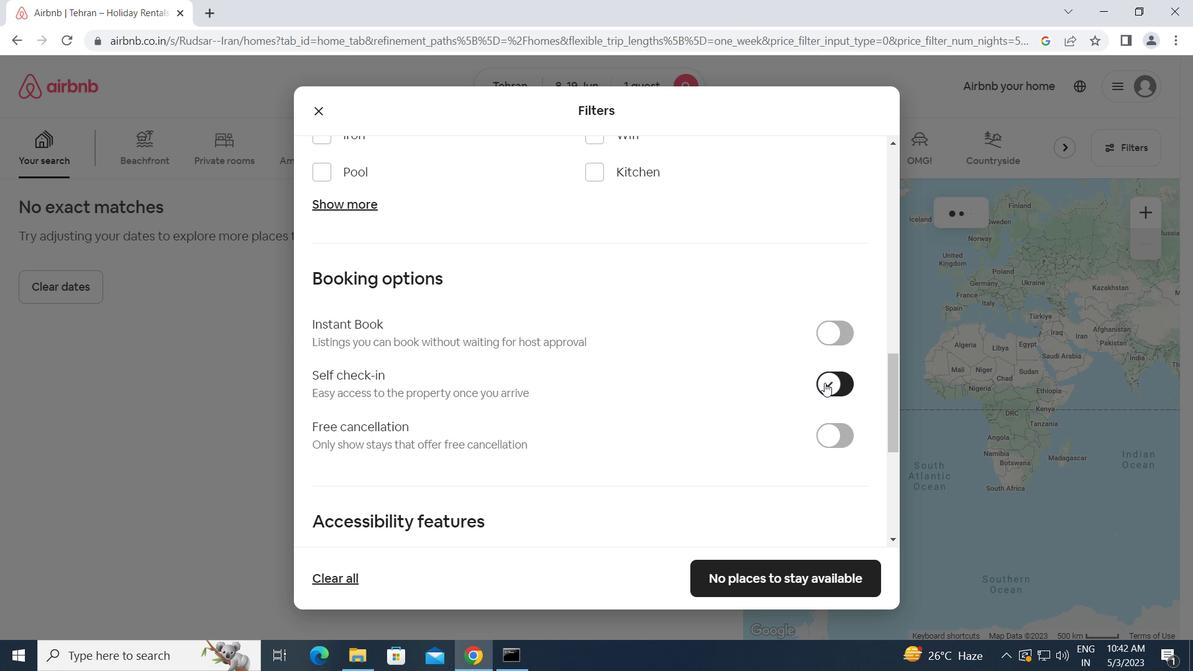 
Action: Mouse scrolled (802, 389) with delta (0, 0)
Screenshot: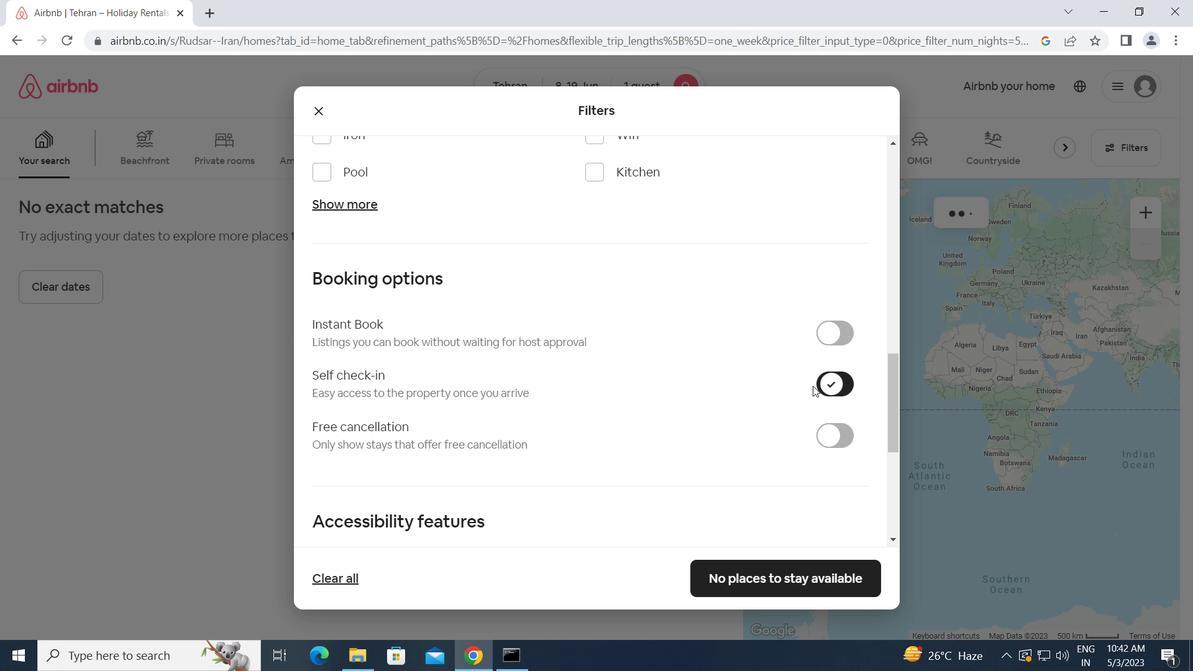 
Action: Mouse moved to (800, 391)
Screenshot: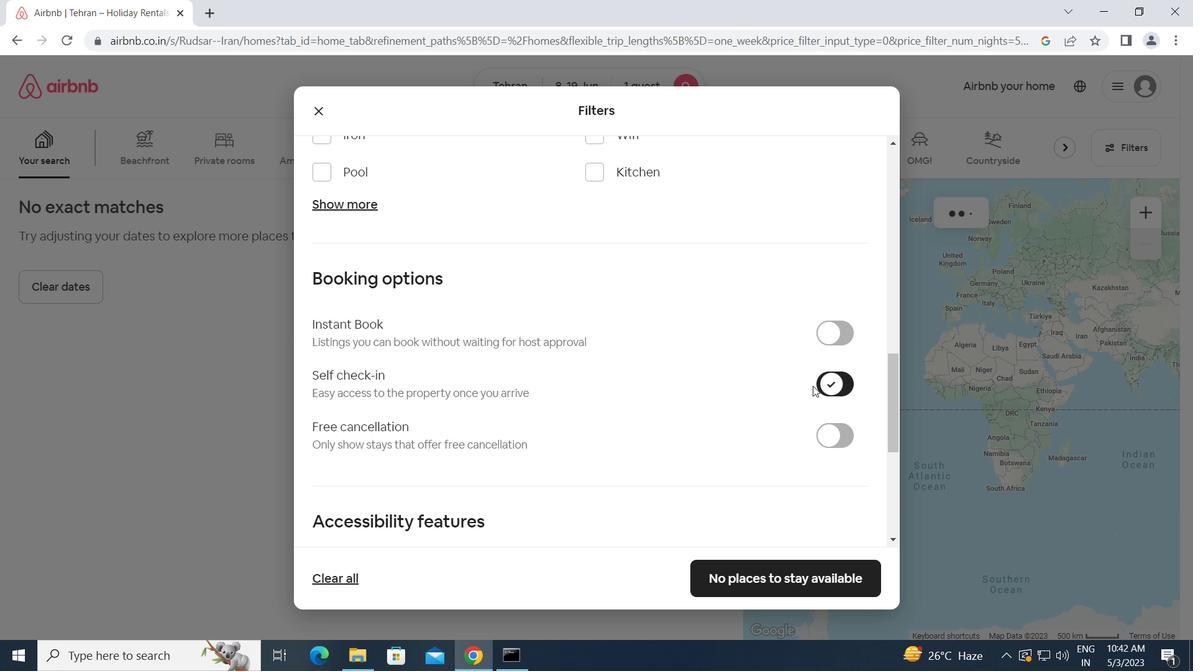 
Action: Mouse scrolled (800, 391) with delta (0, 0)
Screenshot: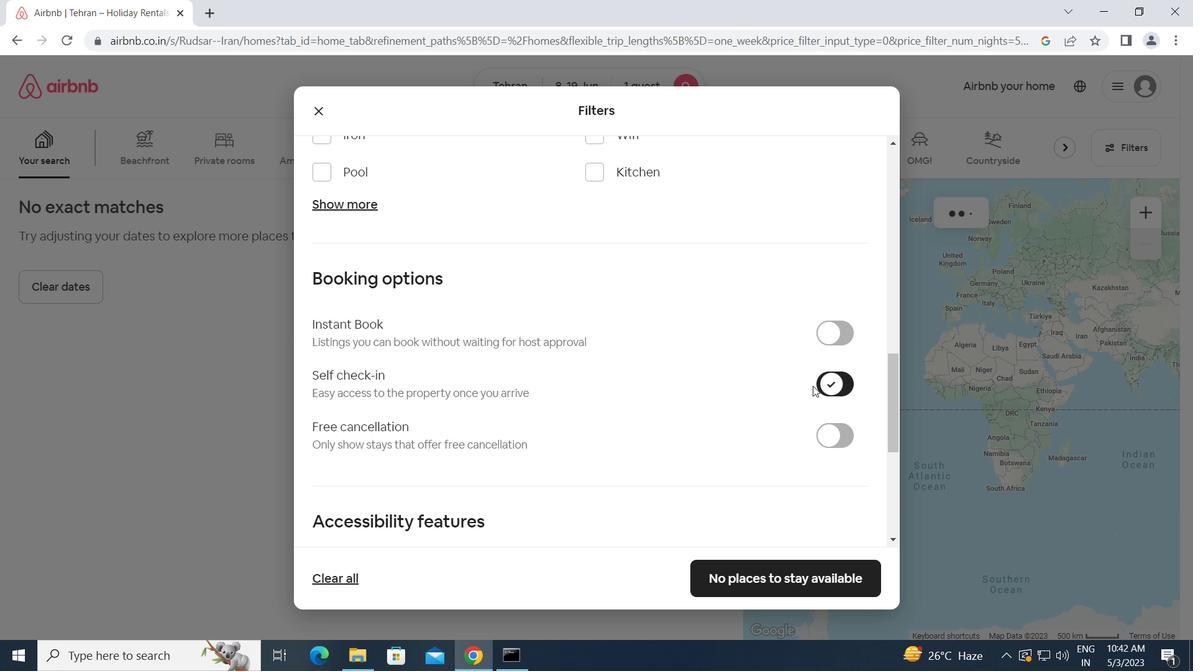 
Action: Mouse moved to (799, 393)
Screenshot: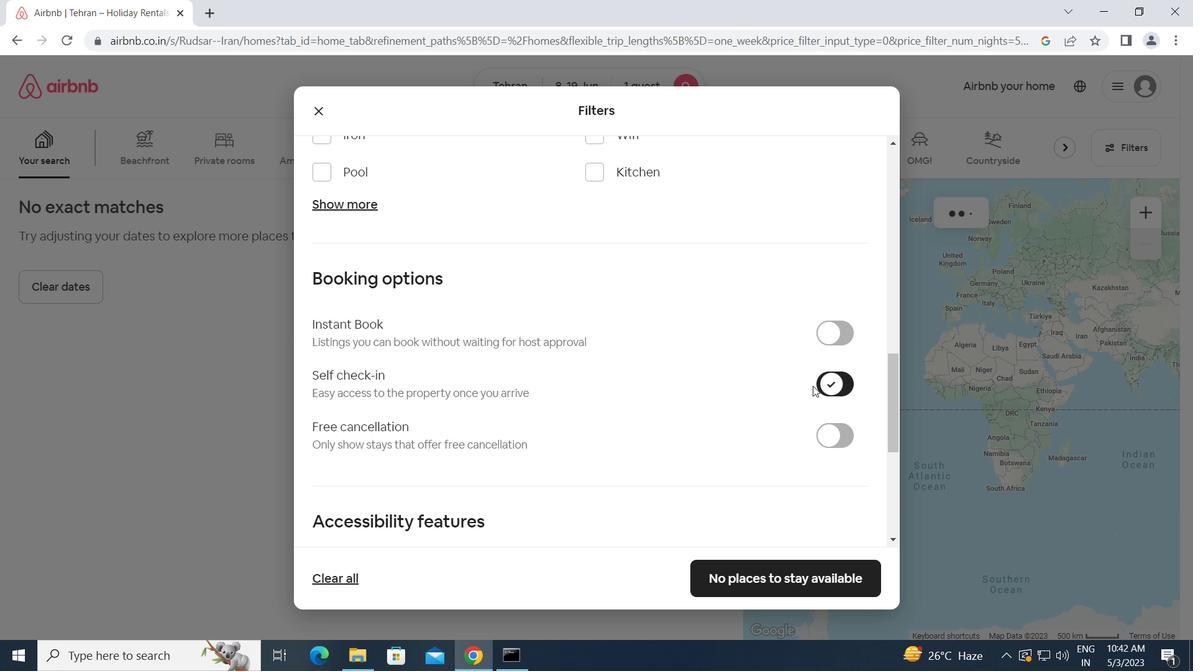 
Action: Mouse scrolled (799, 392) with delta (0, 0)
Screenshot: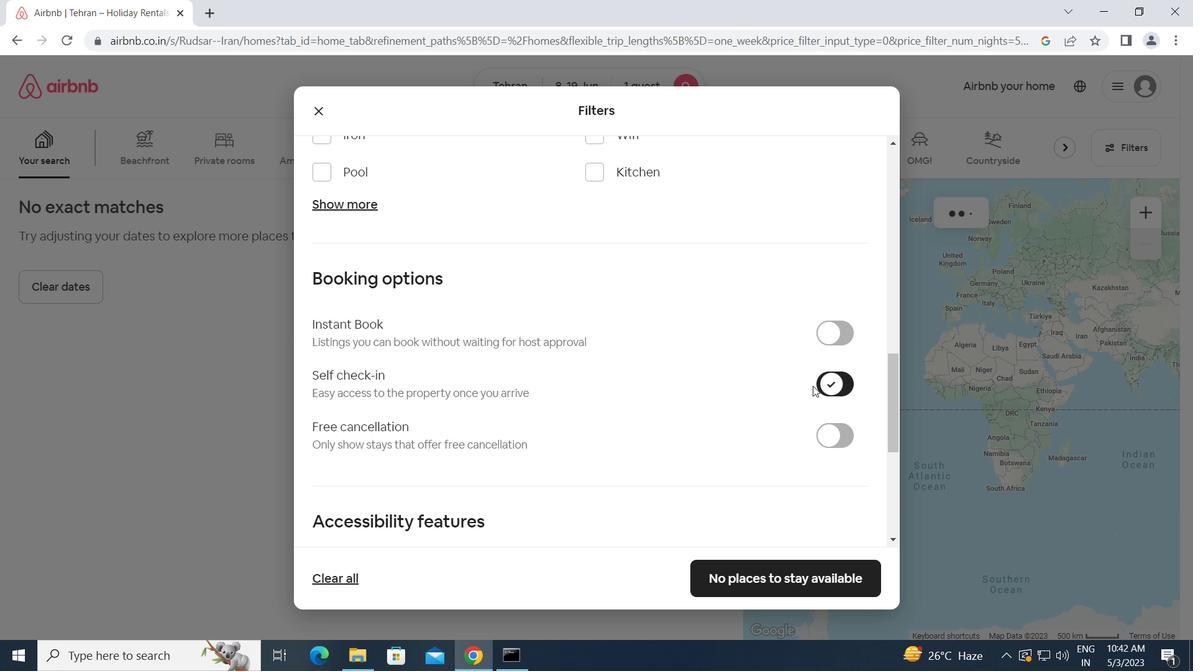 
Action: Mouse moved to (798, 393)
Screenshot: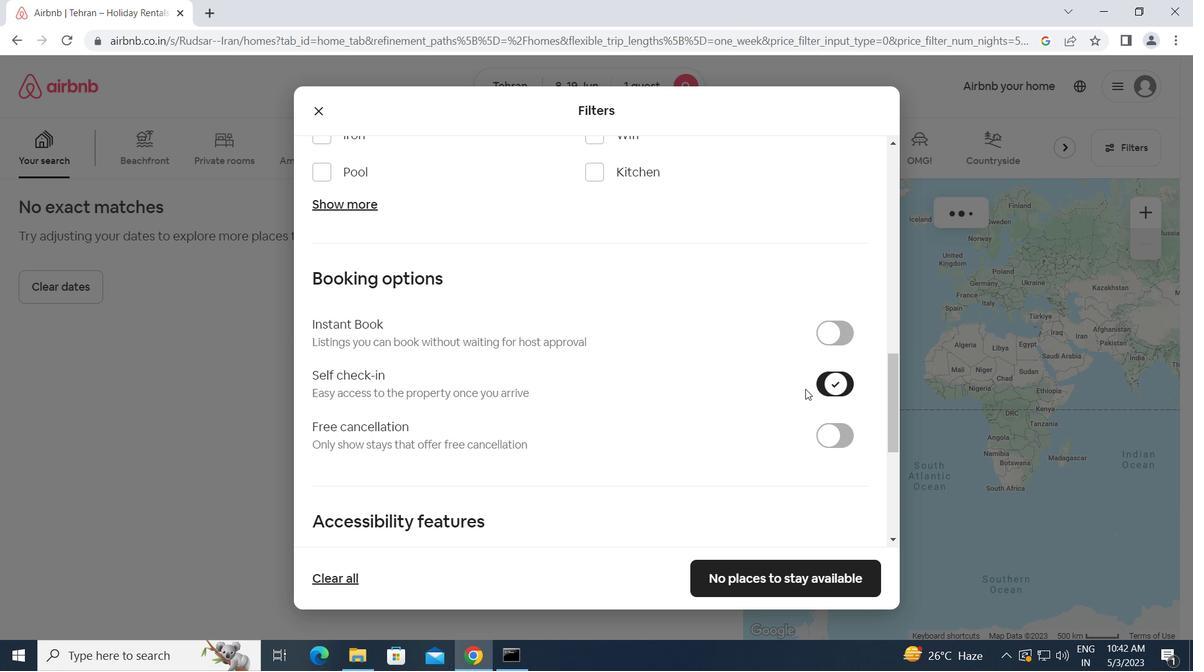 
Action: Mouse scrolled (798, 393) with delta (0, 0)
Screenshot: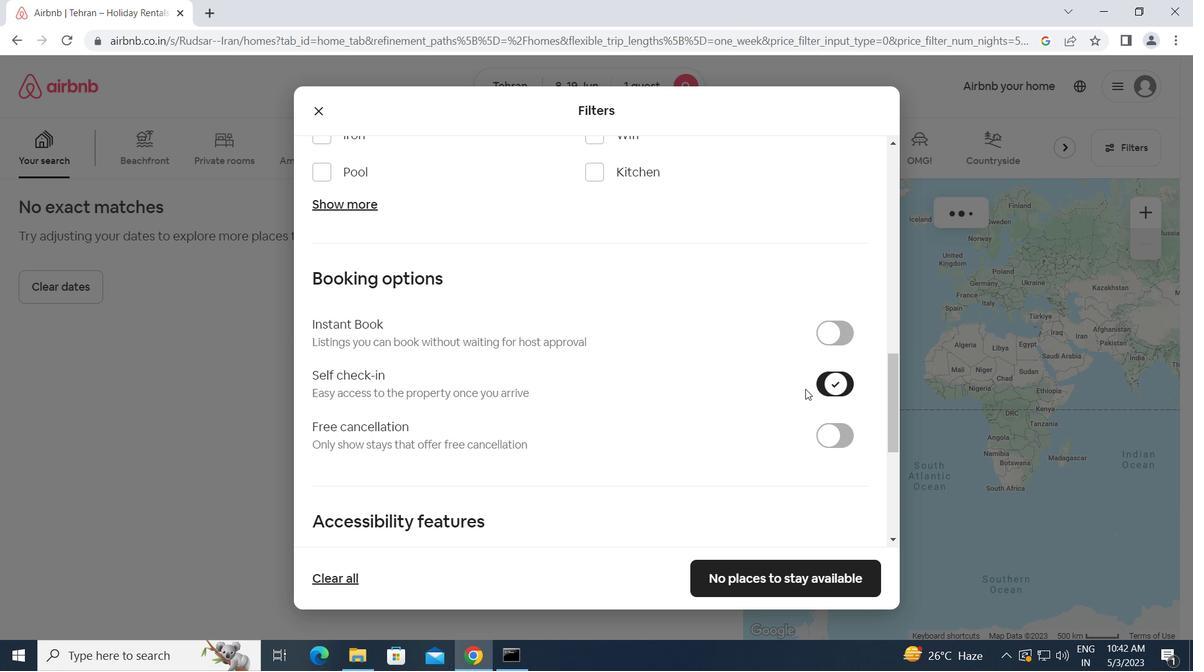 
Action: Mouse moved to (795, 396)
Screenshot: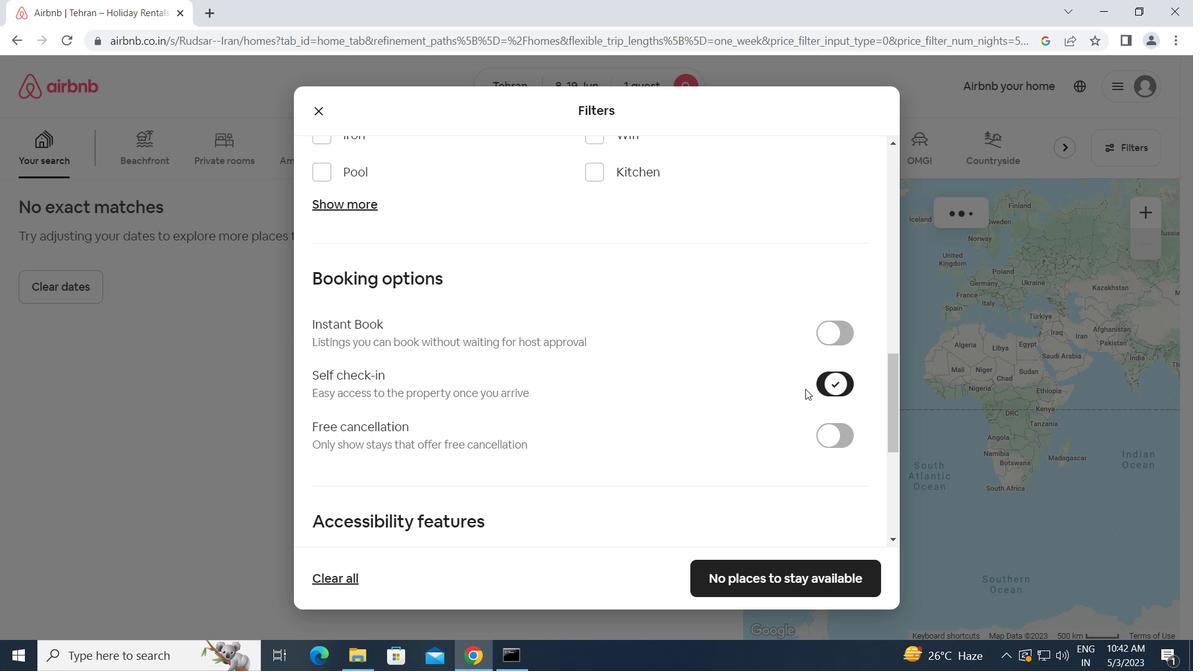 
Action: Mouse scrolled (795, 396) with delta (0, 0)
Screenshot: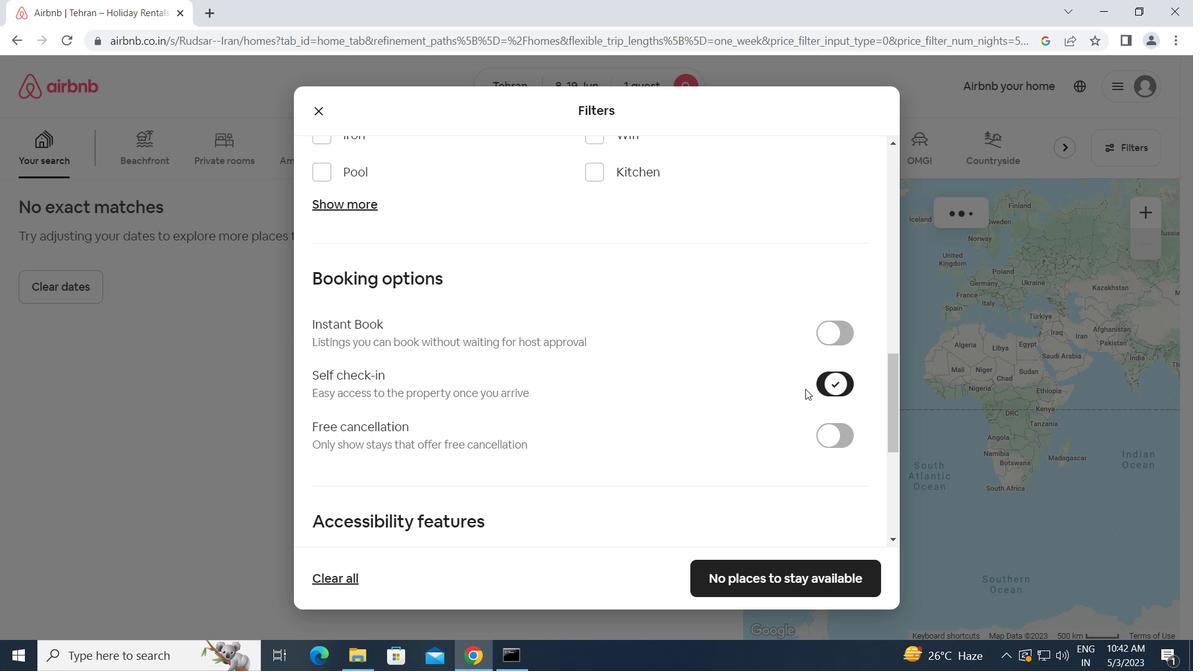 
Action: Mouse moved to (786, 405)
Screenshot: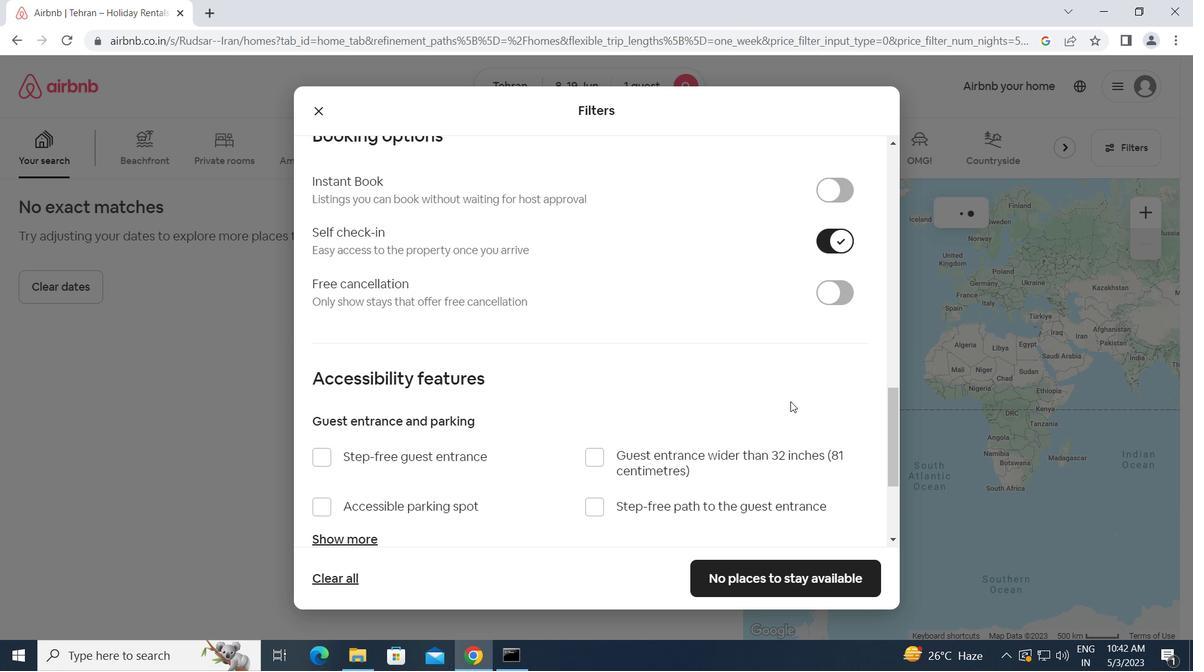 
Action: Mouse scrolled (786, 404) with delta (0, 0)
Screenshot: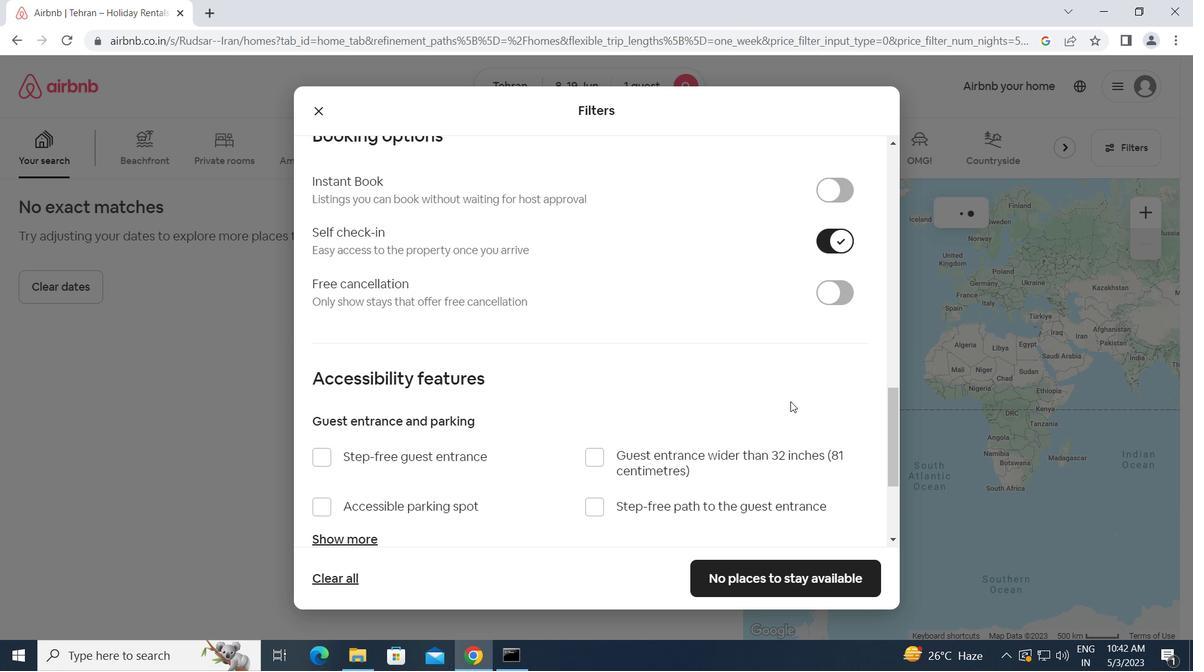 
Action: Mouse moved to (784, 408)
Screenshot: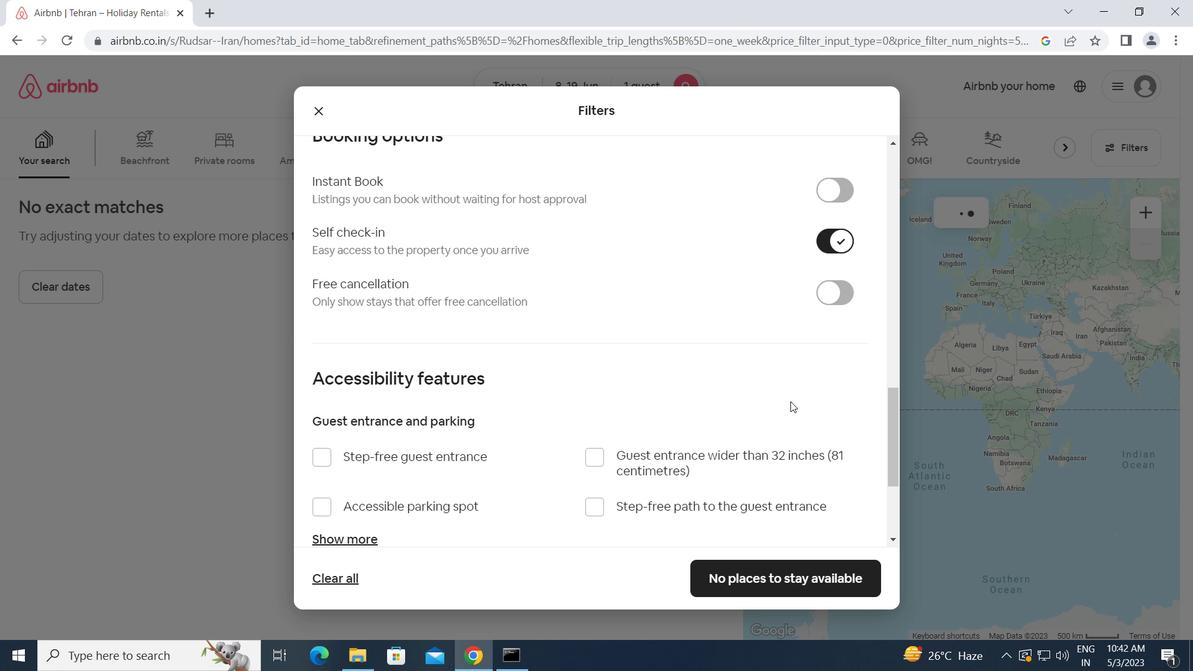 
Action: Mouse scrolled (784, 407) with delta (0, 0)
Screenshot: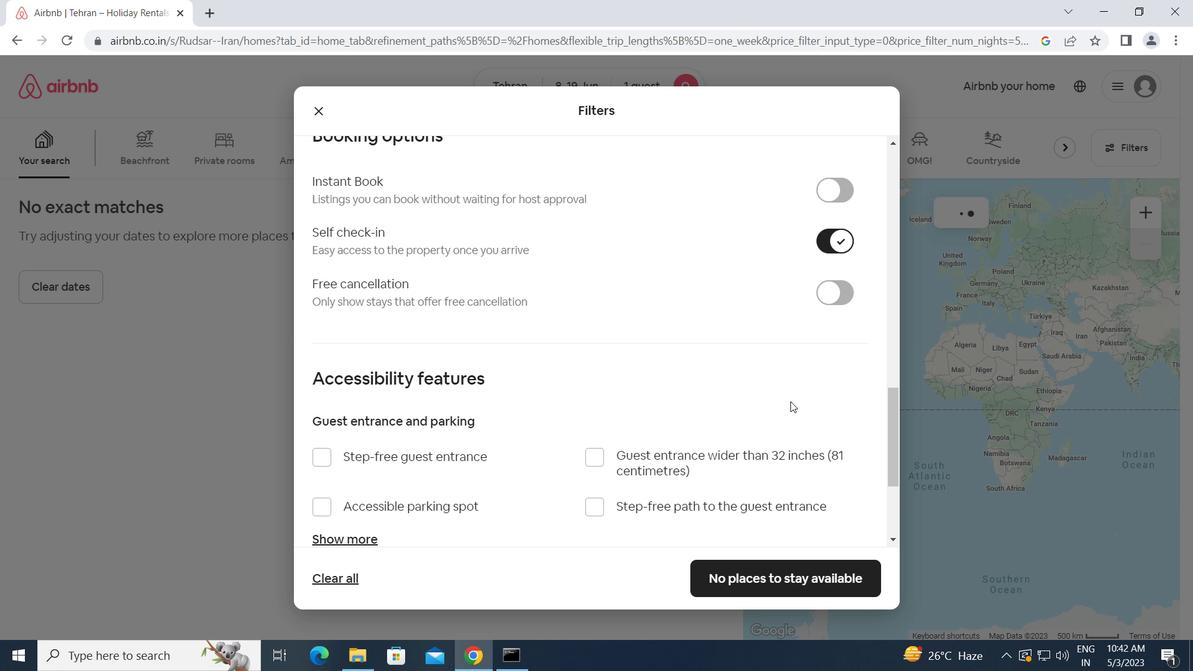 
Action: Mouse moved to (784, 409)
Screenshot: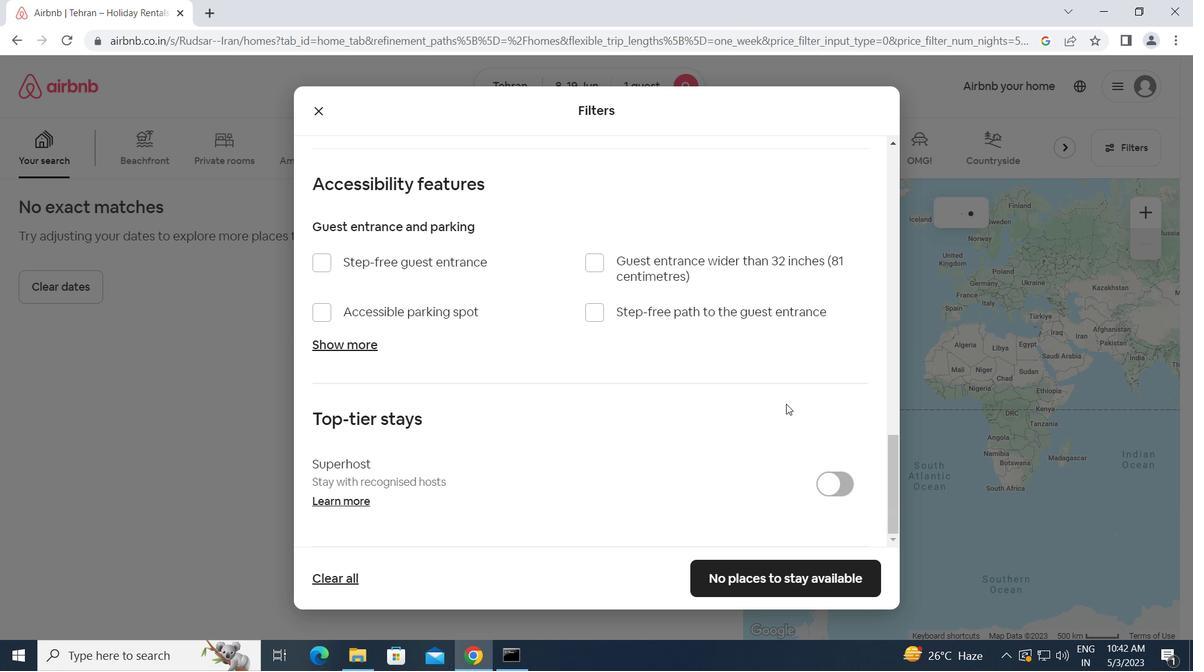 
Action: Mouse scrolled (784, 408) with delta (0, 0)
Screenshot: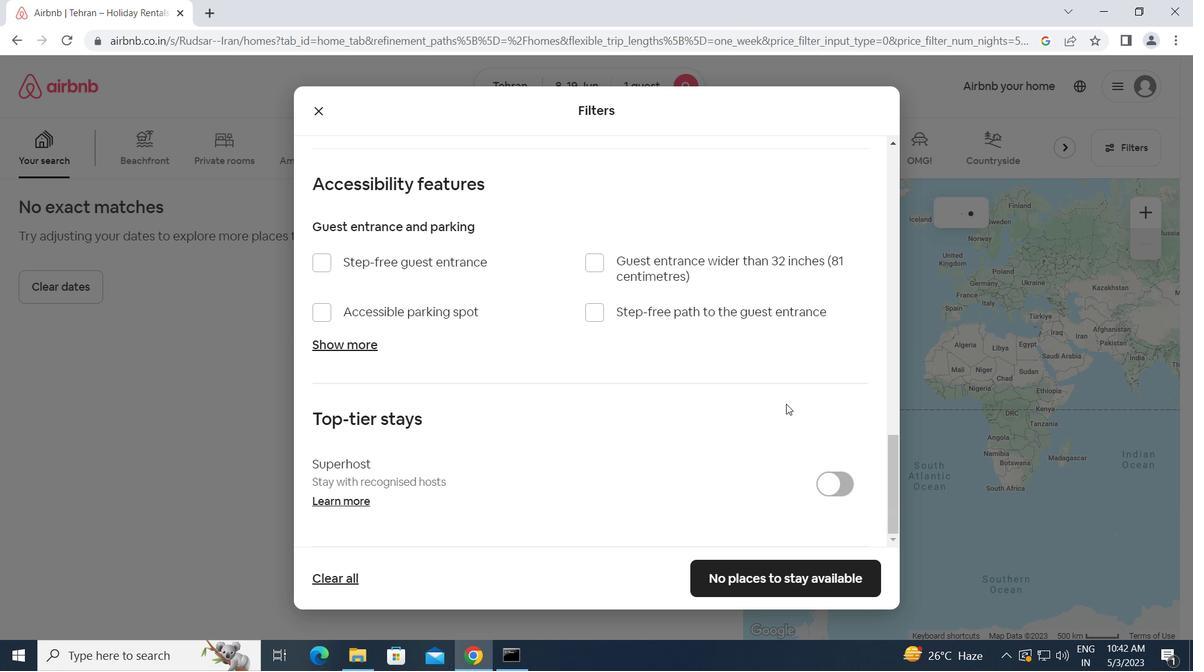
Action: Mouse moved to (784, 411)
Screenshot: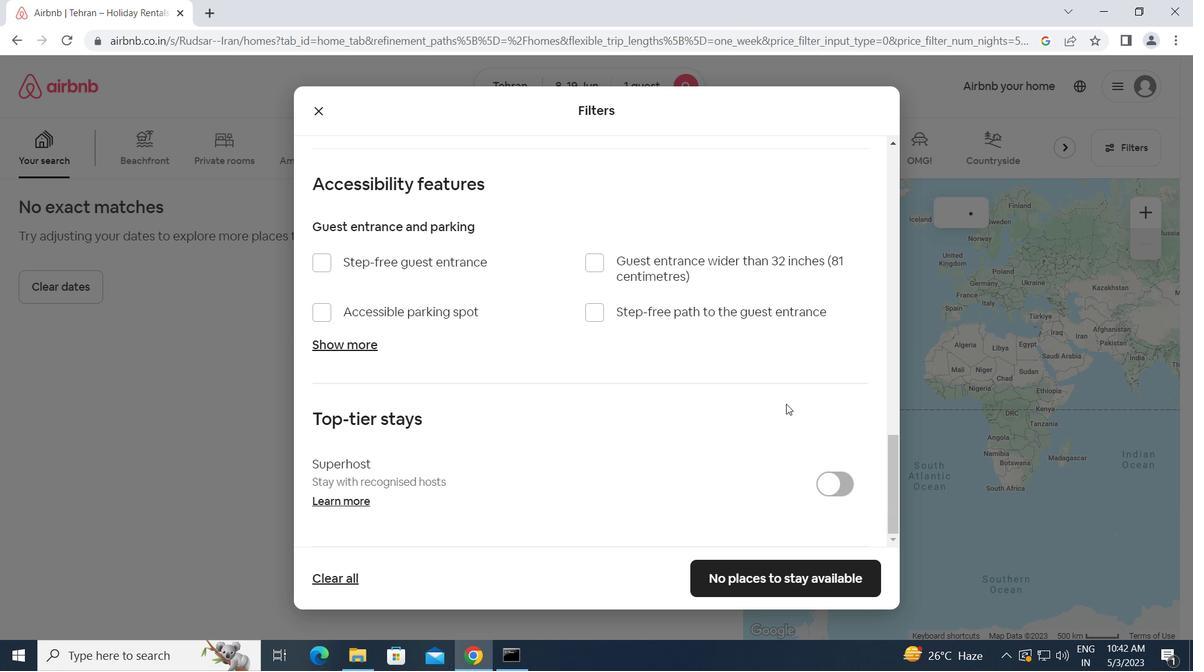 
Action: Mouse scrolled (784, 410) with delta (0, 0)
Screenshot: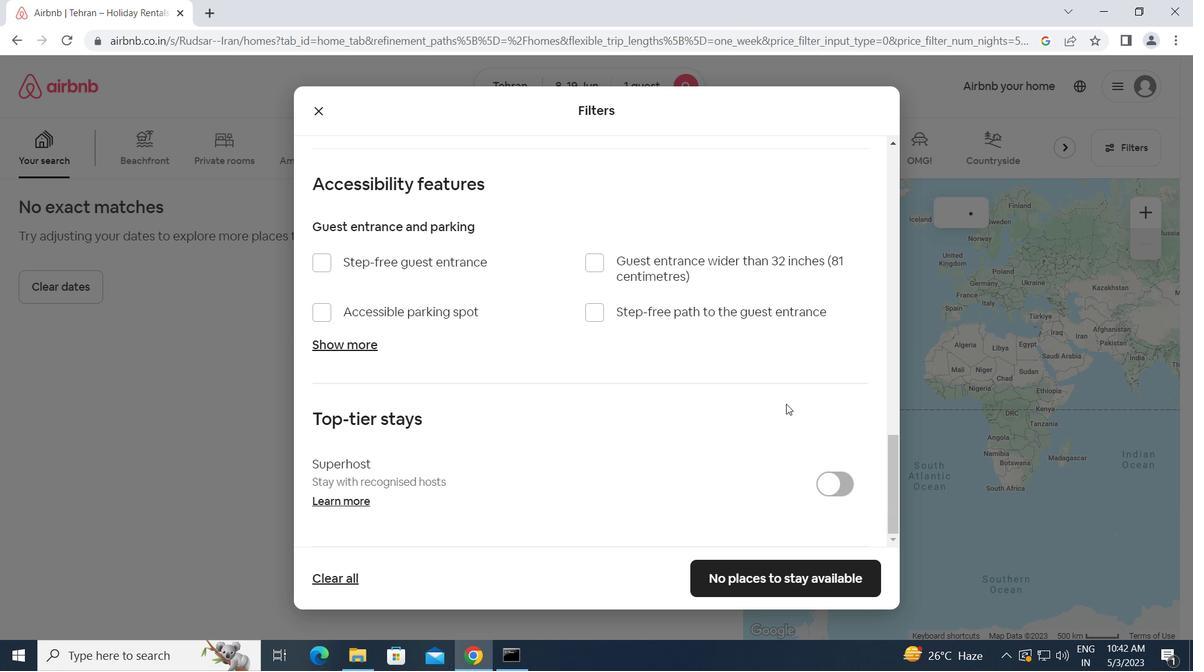 
Action: Mouse moved to (783, 416)
Screenshot: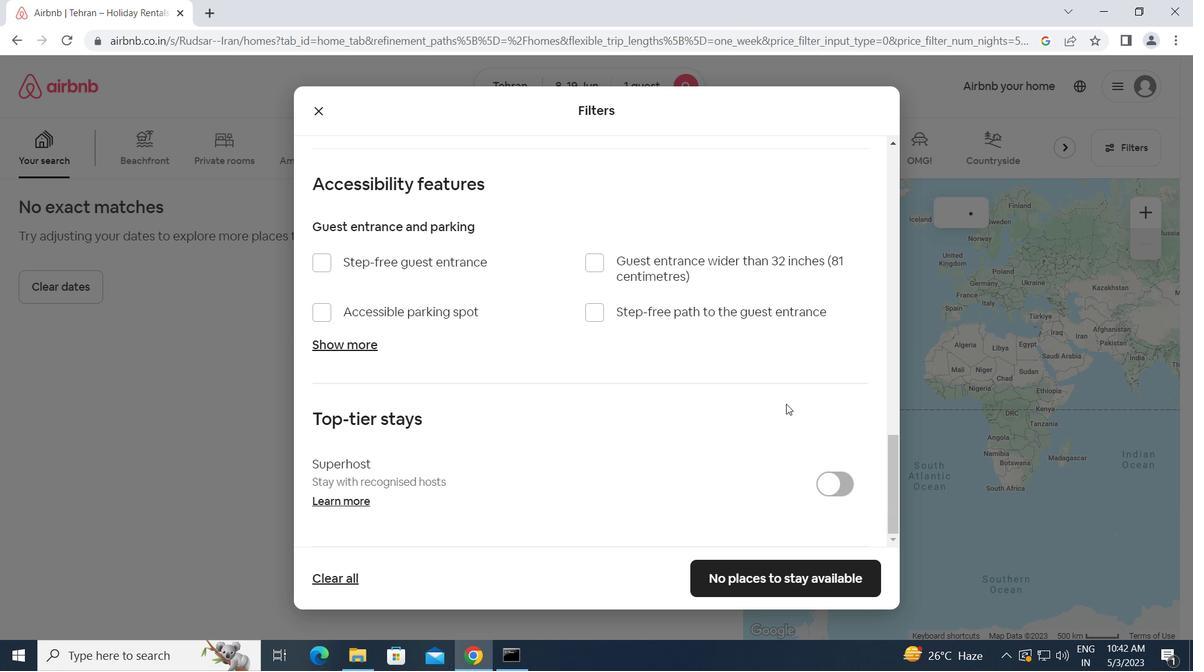 
Action: Mouse scrolled (783, 415) with delta (0, 0)
Screenshot: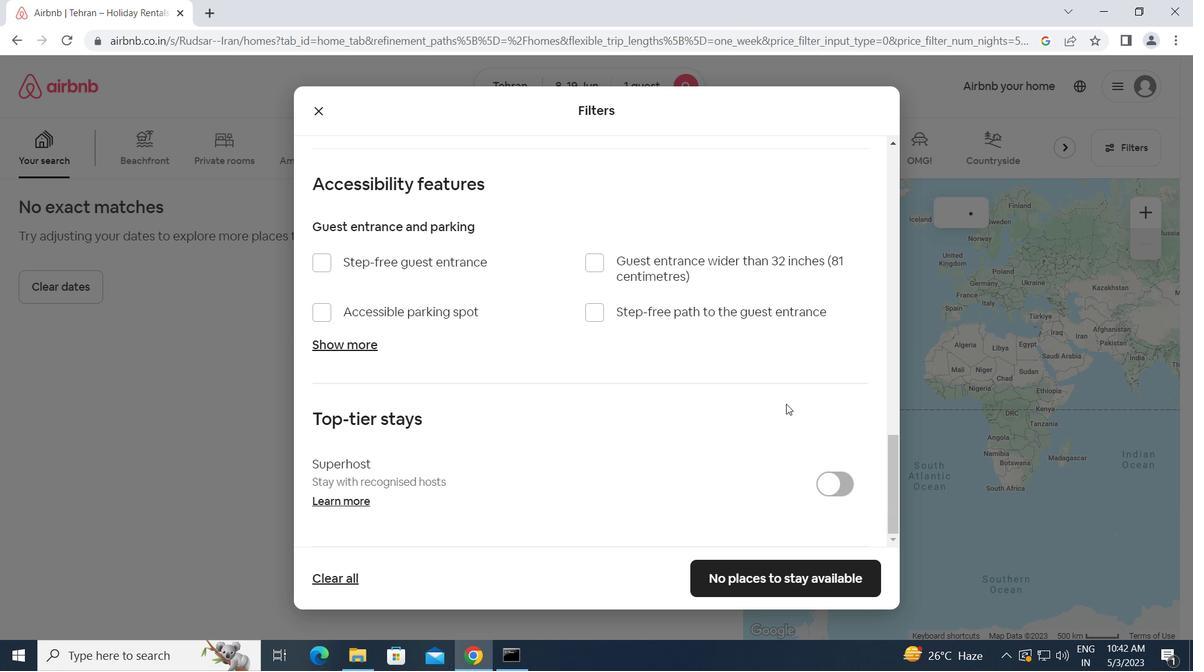 
Action: Mouse moved to (794, 571)
Screenshot: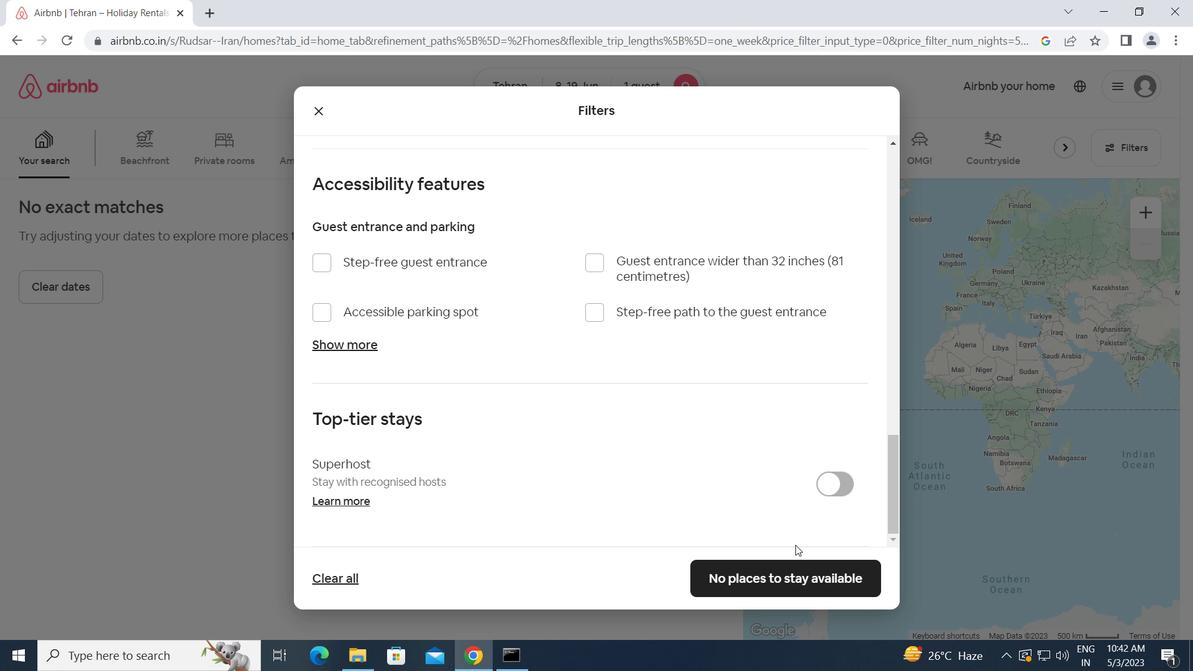 
Action: Mouse pressed left at (794, 571)
Screenshot: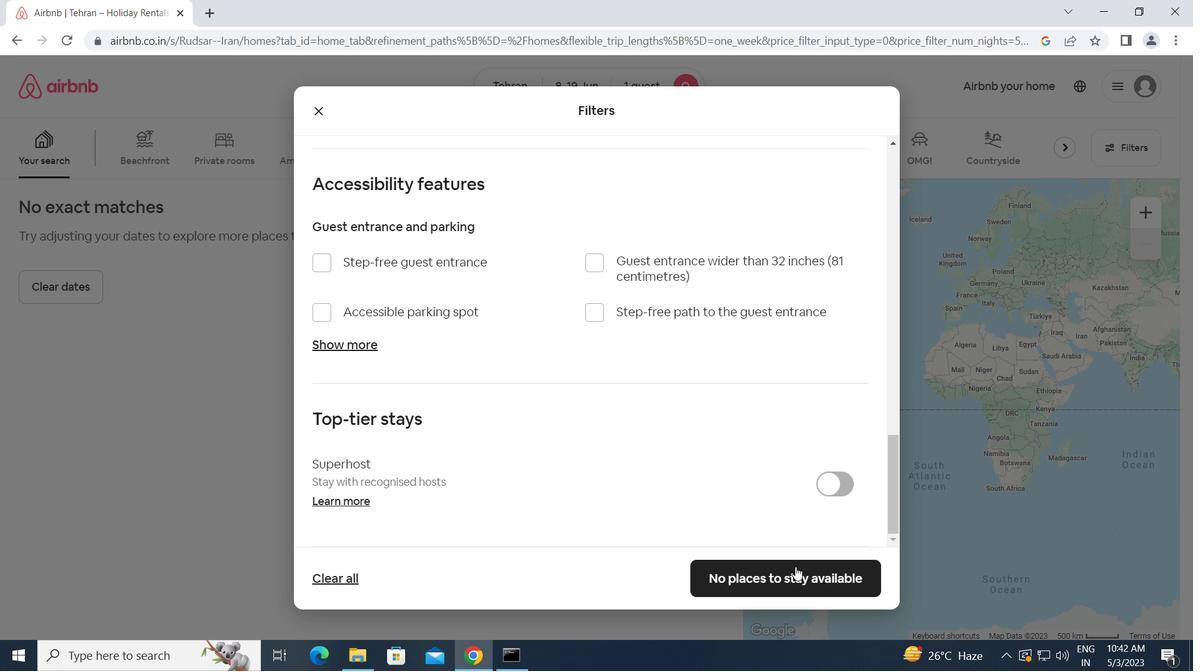 
